 Task: Create new contact,   with mail id: 'AlexaDavis@warnermedia.com', first name: 'Alexa', Last name: 'Davis', Job Title: Risk Analyst, Phone number (801) 555-3456. Change life cycle stage to  'Lead' and lead status to 'New'. Add new company to the associated contact: www.namoewaste.com_x000D_
 and type: Reseller. Logged in from softage.3@softage.net
Action: Mouse moved to (67, 72)
Screenshot: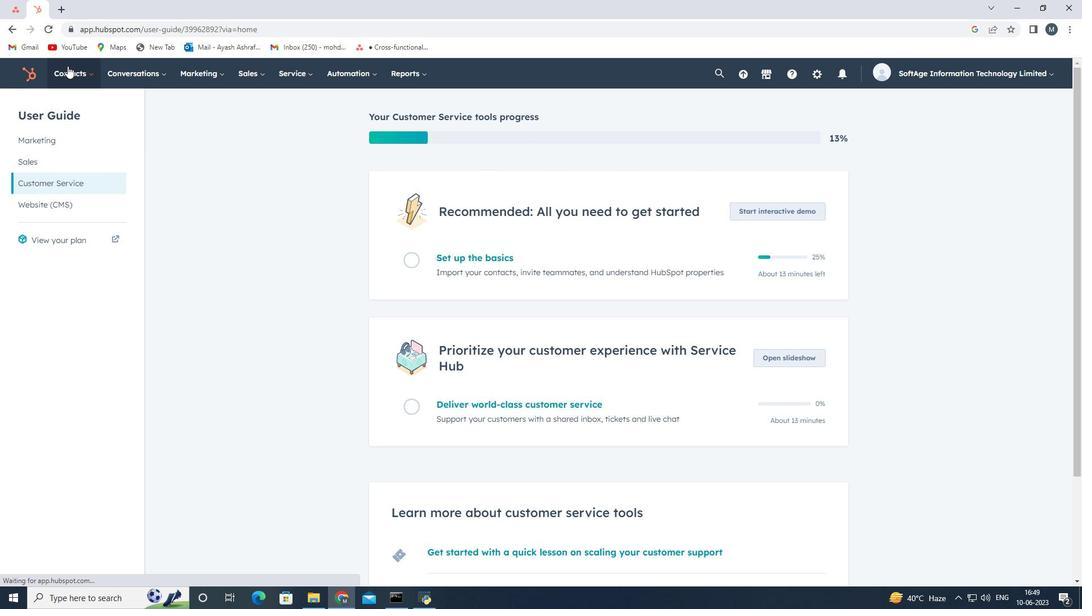
Action: Mouse pressed left at (67, 72)
Screenshot: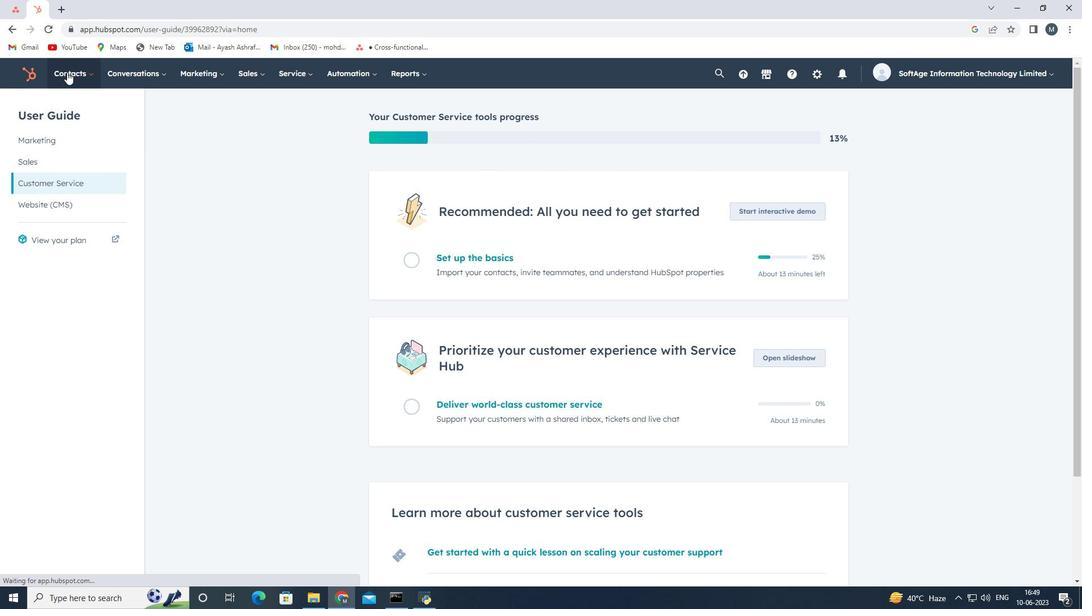
Action: Mouse moved to (87, 108)
Screenshot: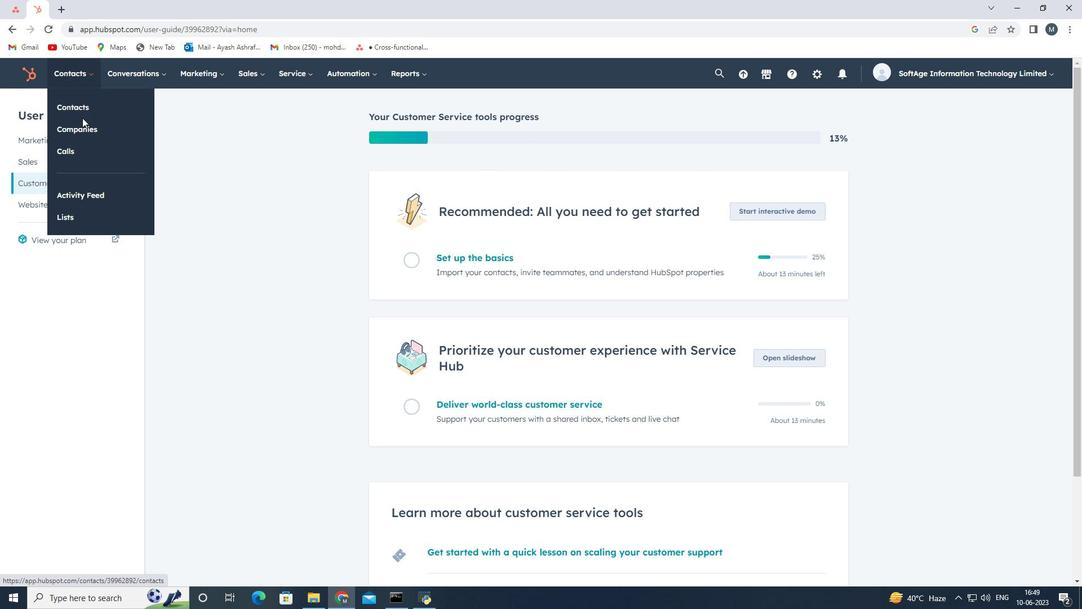 
Action: Mouse pressed left at (87, 108)
Screenshot: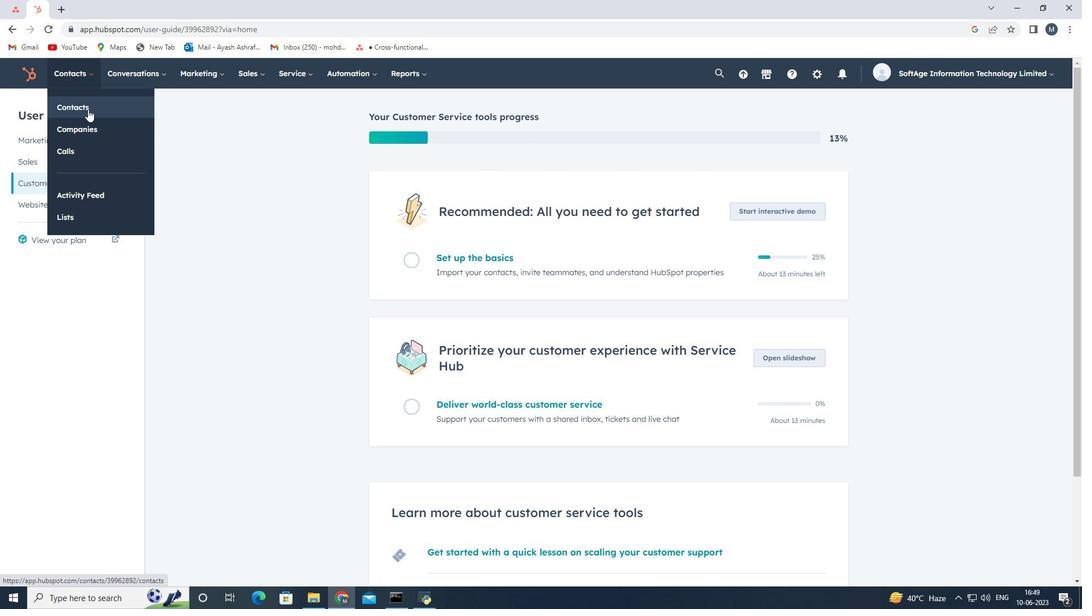 
Action: Mouse moved to (1009, 112)
Screenshot: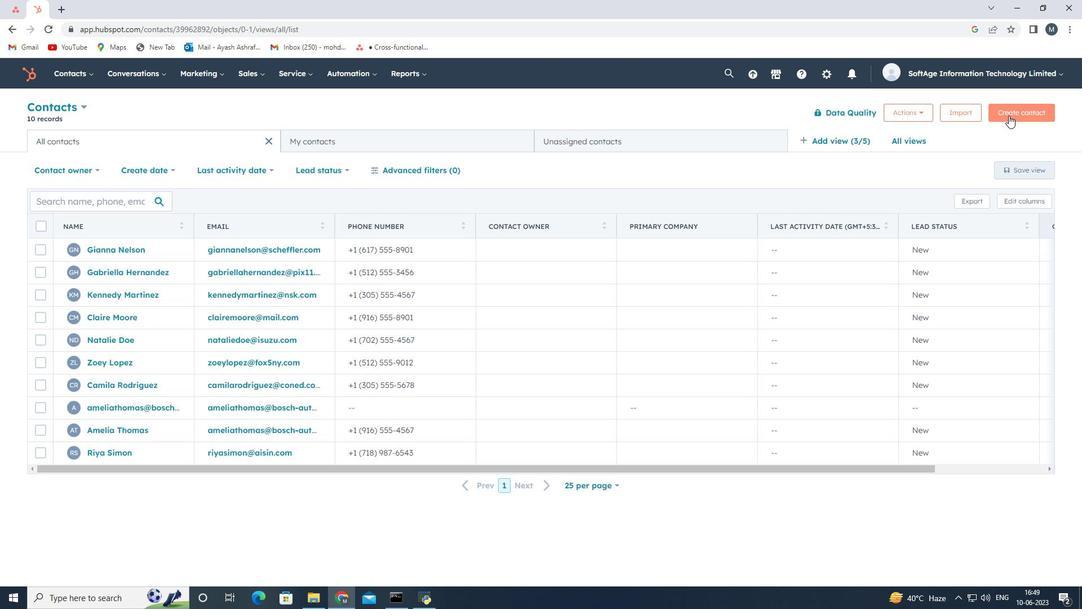 
Action: Mouse pressed left at (1009, 112)
Screenshot: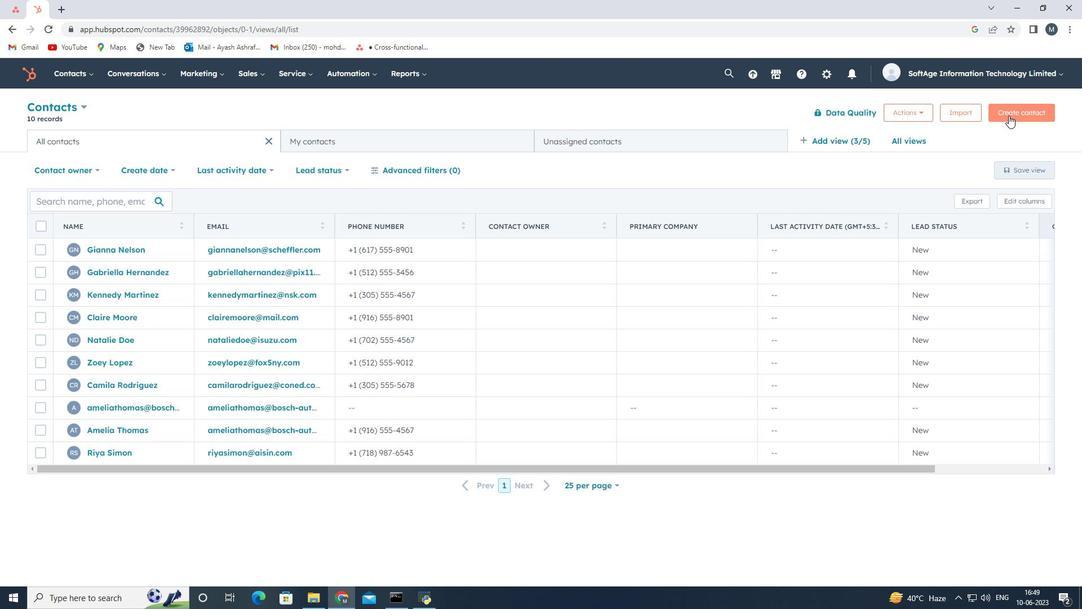 
Action: Mouse moved to (855, 164)
Screenshot: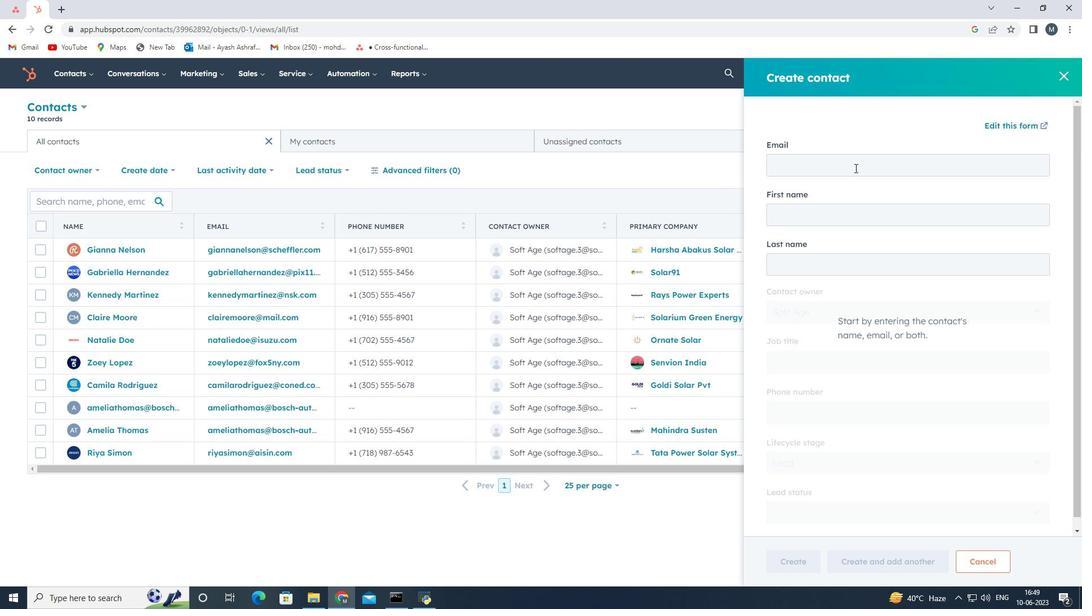 
Action: Mouse pressed left at (855, 164)
Screenshot: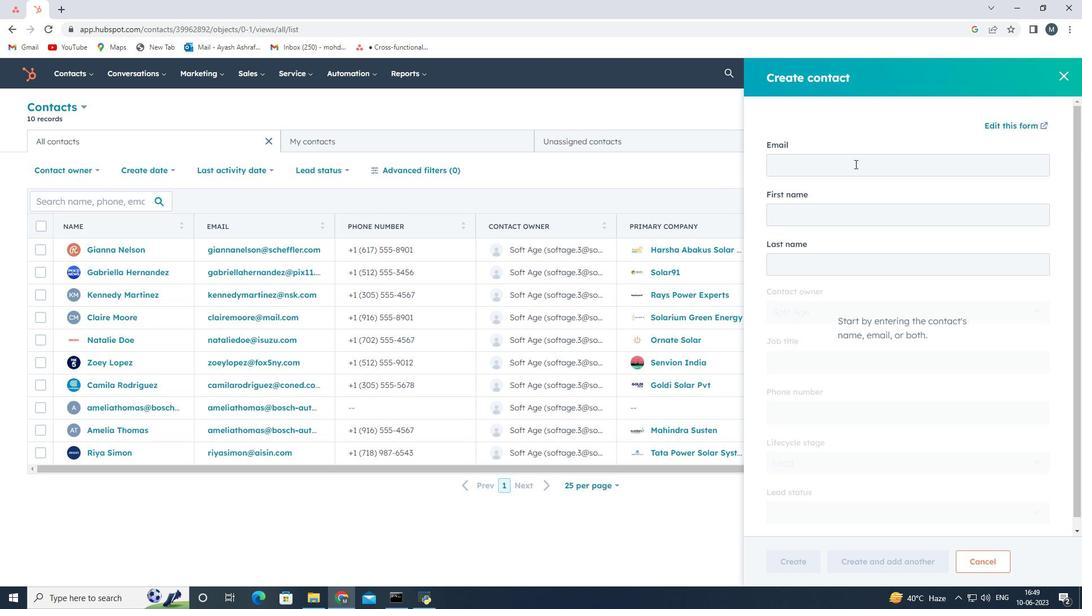 
Action: Mouse moved to (854, 163)
Screenshot: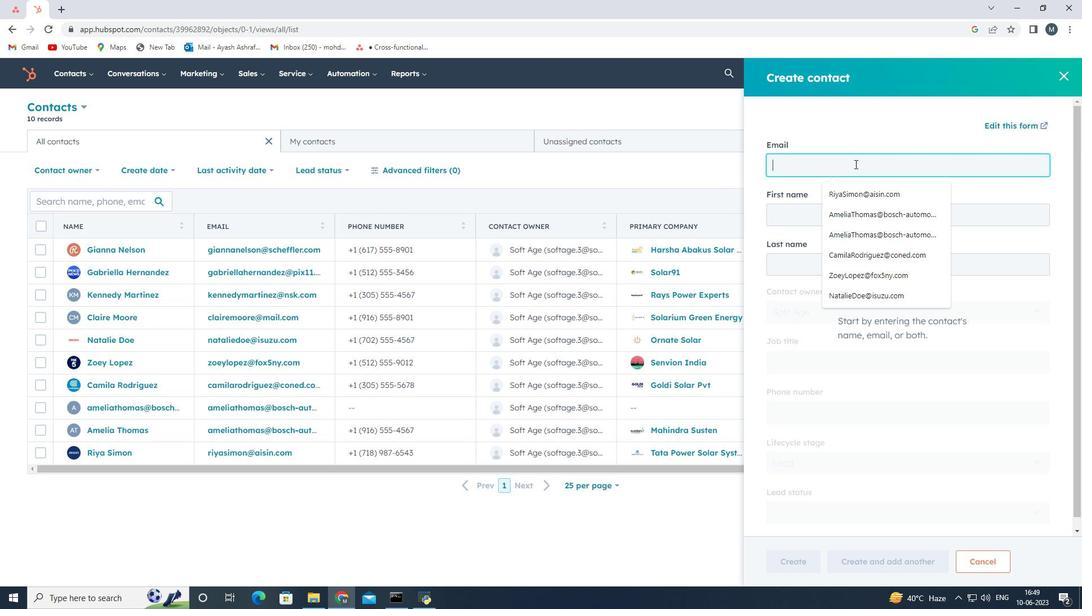 
Action: Key pressed <Key.shift>Alexa<Key.shift><Key.shift><Key.shift><Key.shift><Key.shift><Key.shift><Key.shift><Key.shift><Key.shift><Key.shift>da<Key.backspace><Key.backspace><Key.shift>Davis<Key.shift>@warnermedia.com
Screenshot: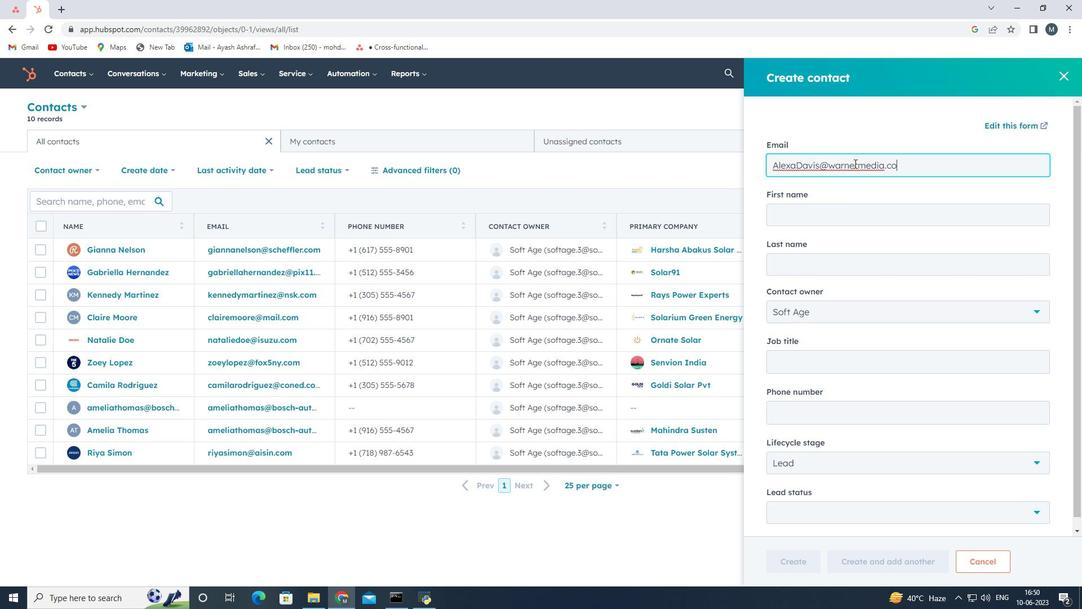 
Action: Mouse moved to (838, 215)
Screenshot: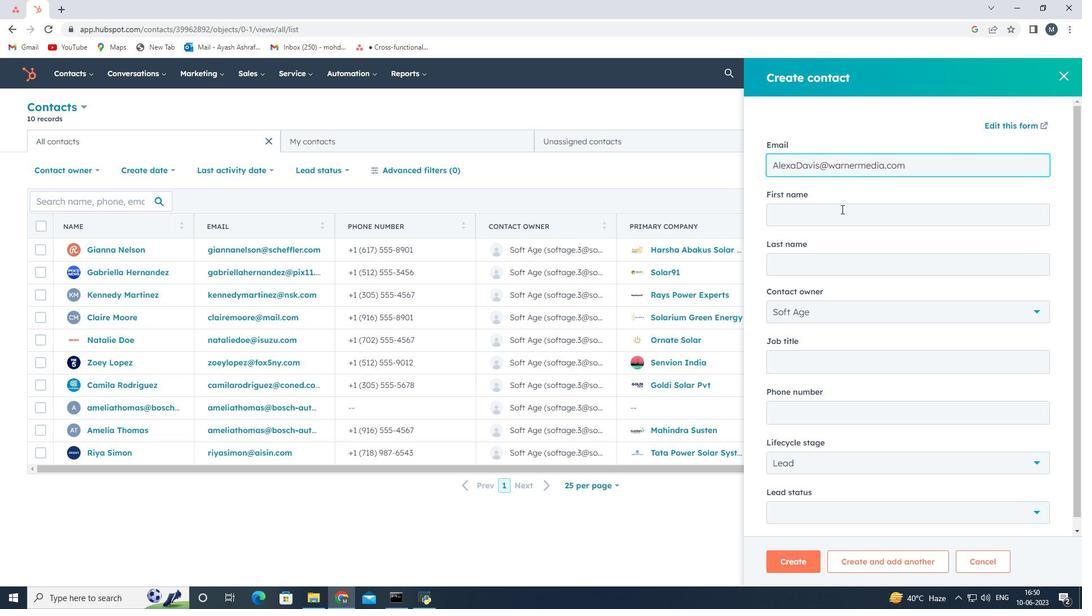 
Action: Mouse pressed left at (838, 215)
Screenshot: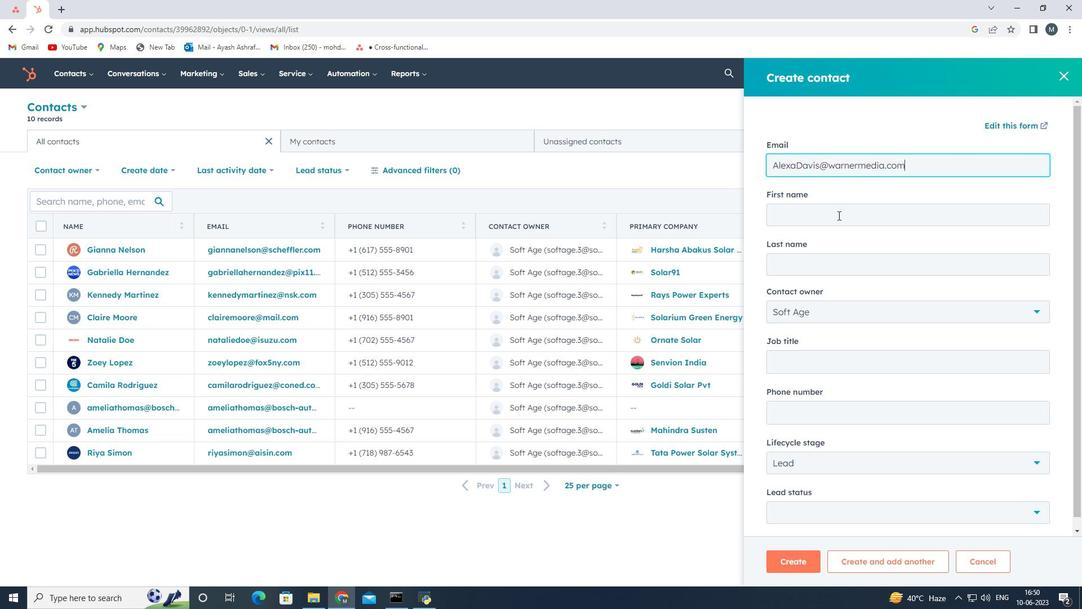 
Action: Key pressed <Key.shift>Alexa<Key.space>
Screenshot: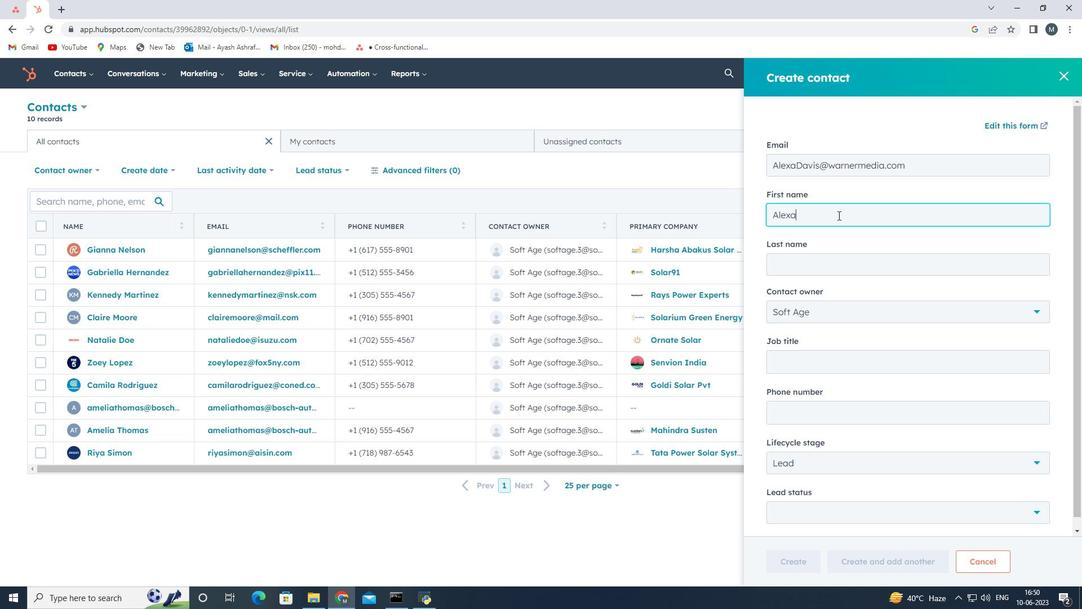 
Action: Mouse moved to (825, 269)
Screenshot: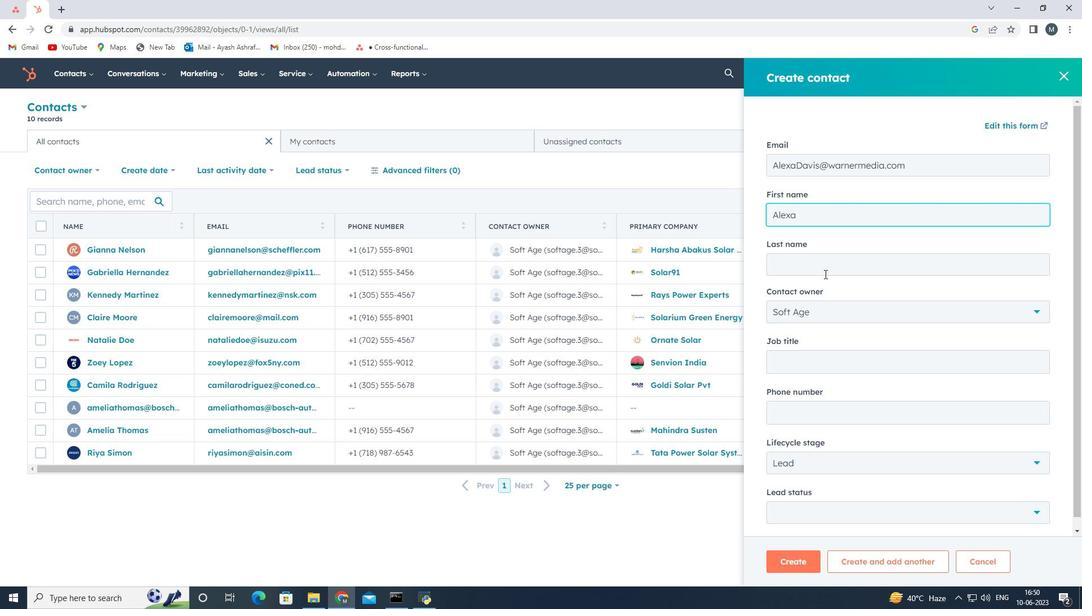 
Action: Mouse pressed left at (825, 269)
Screenshot: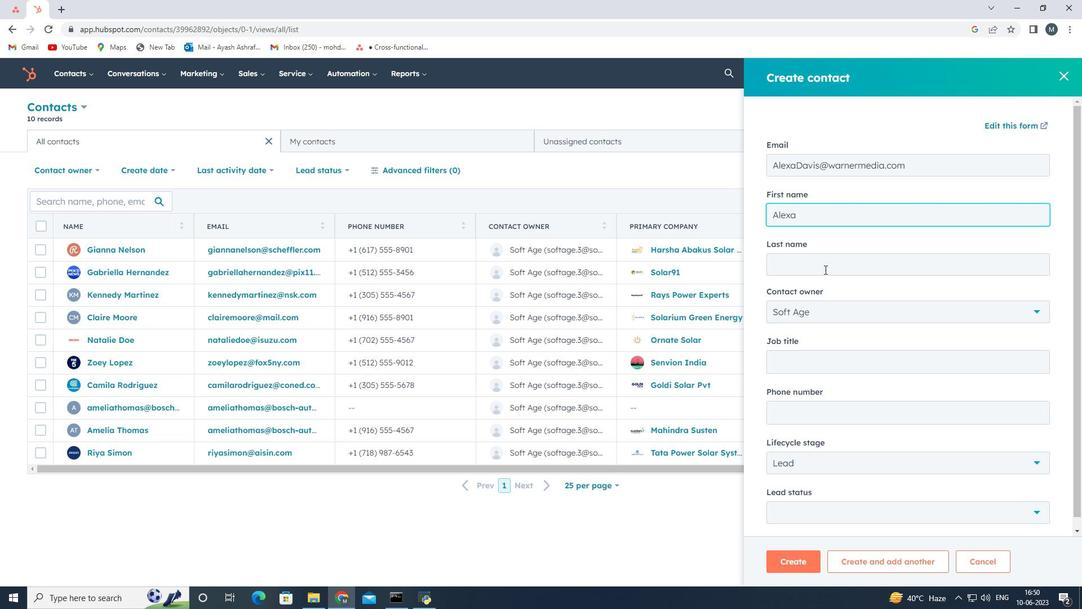 
Action: Mouse moved to (823, 267)
Screenshot: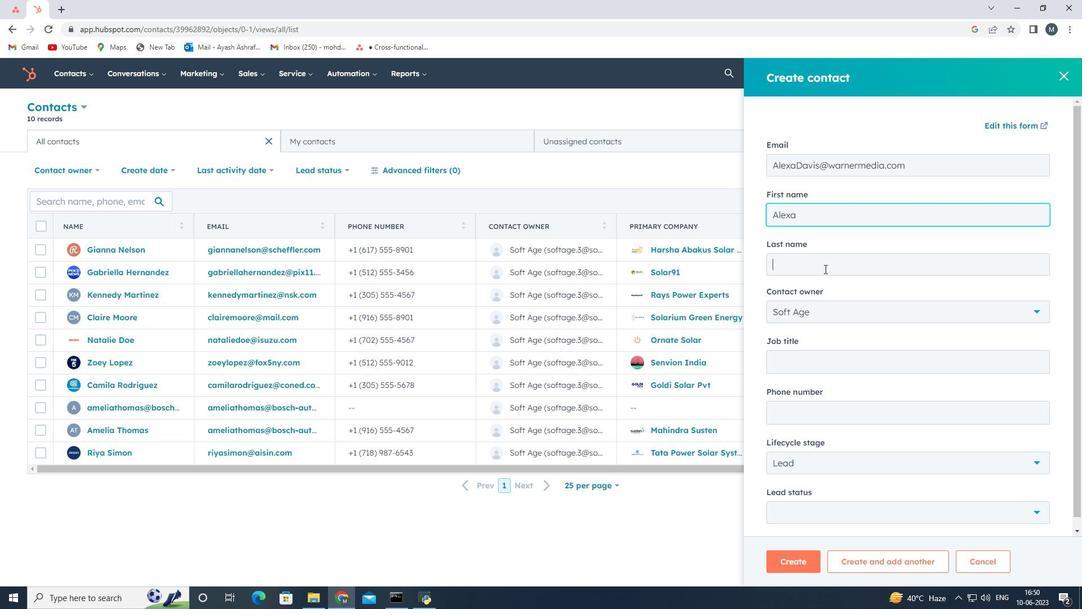 
Action: Key pressed <Key.shift>Davis
Screenshot: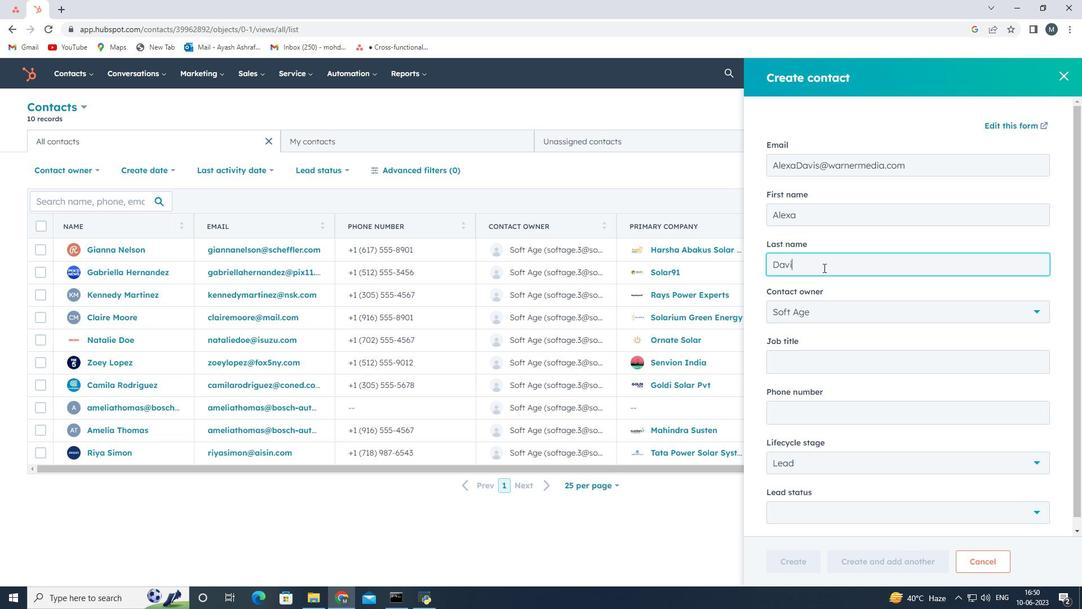 
Action: Mouse moved to (792, 360)
Screenshot: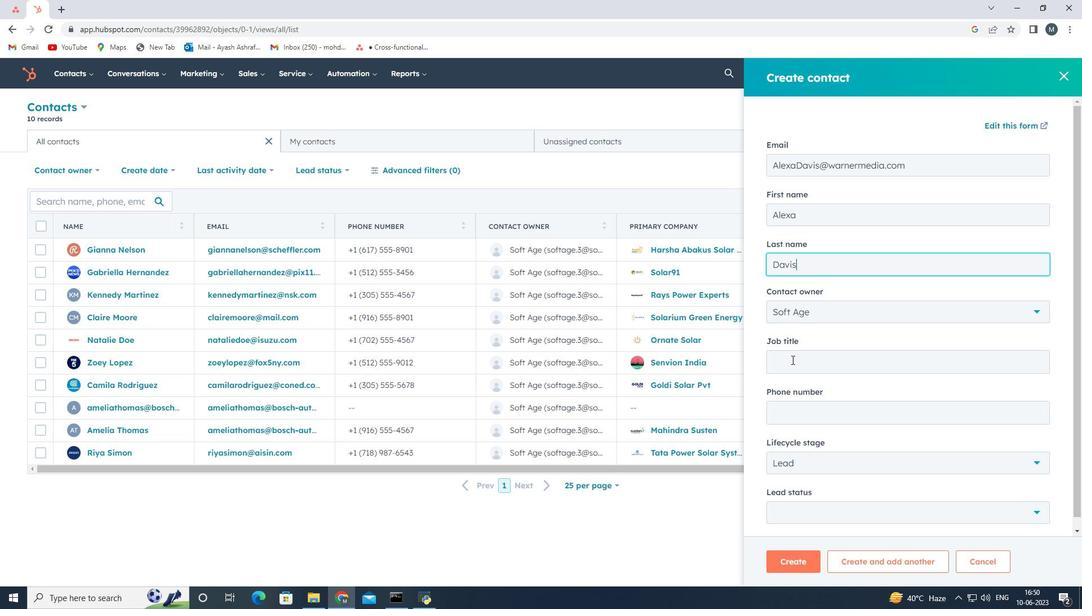 
Action: Mouse pressed left at (792, 360)
Screenshot: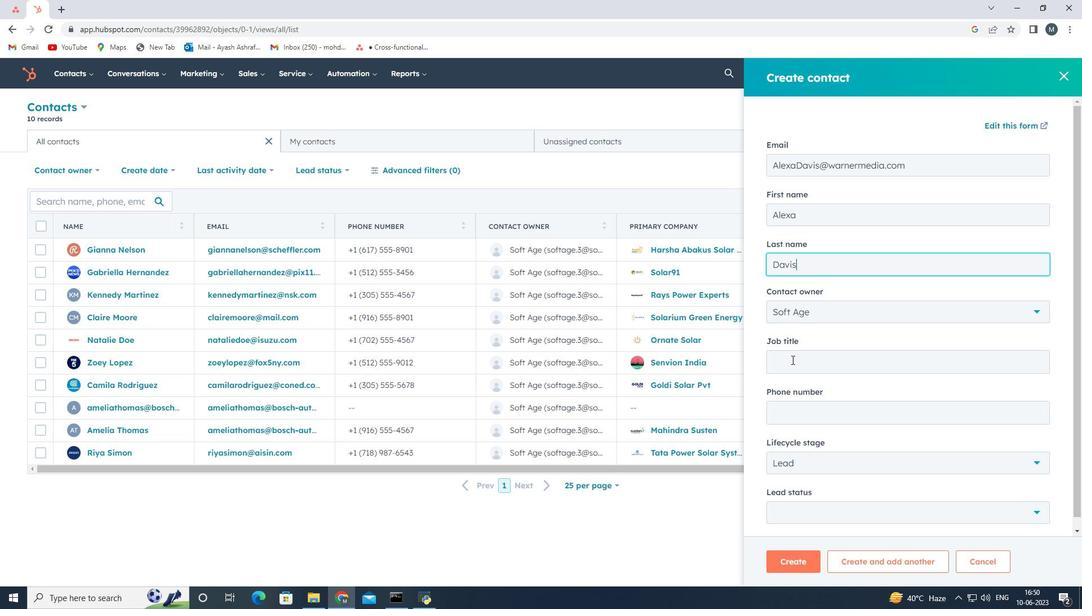 
Action: Key pressed <Key.shift>Risk<Key.space><Key.shift>Analyst
Screenshot: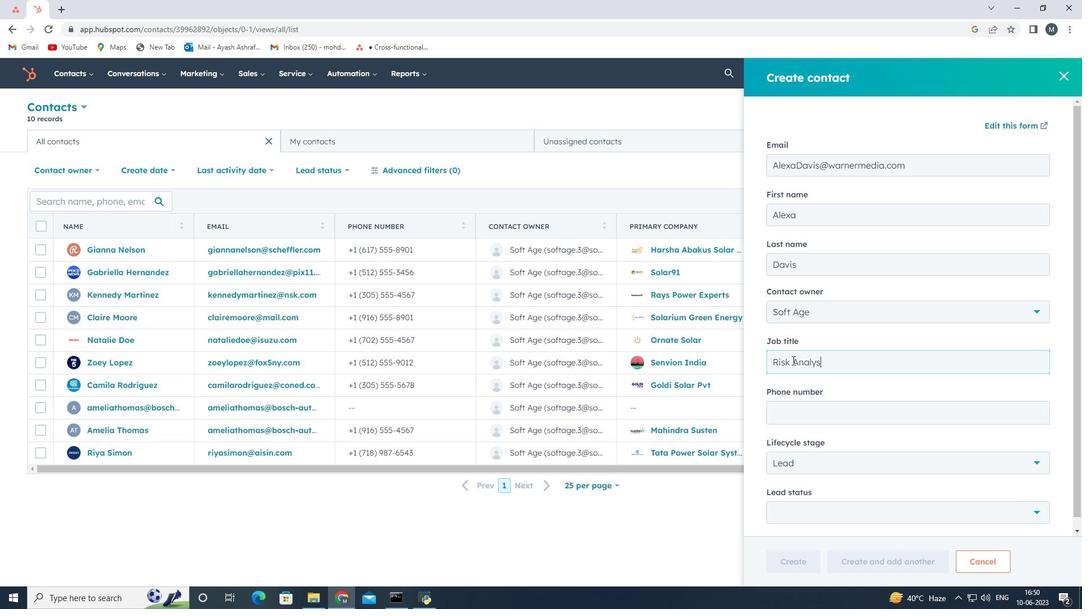 
Action: Mouse moved to (801, 407)
Screenshot: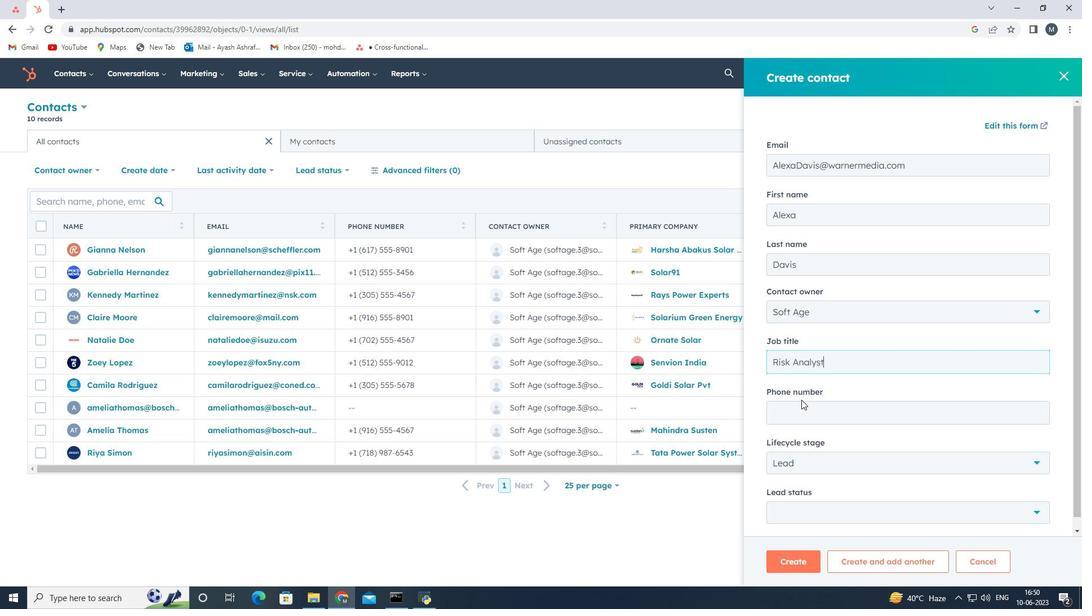 
Action: Mouse pressed left at (801, 407)
Screenshot: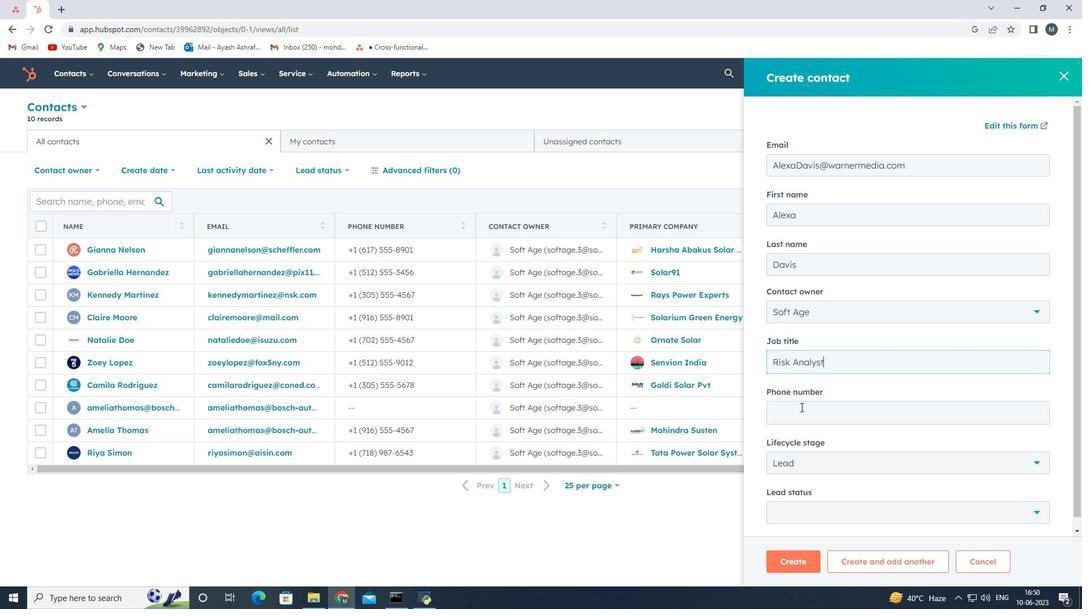 
Action: Mouse moved to (793, 398)
Screenshot: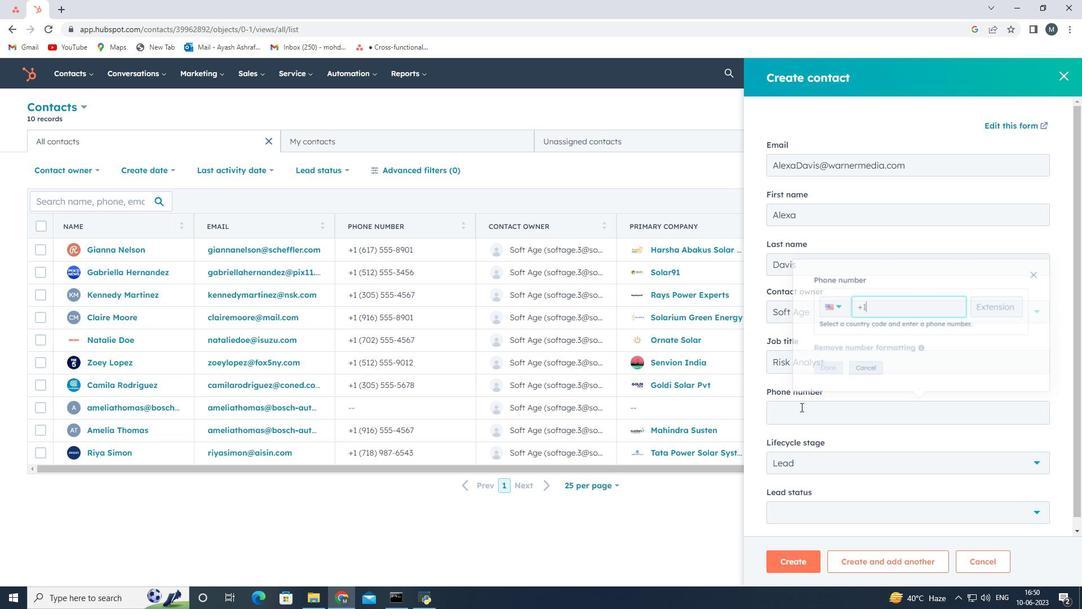 
Action: Key pressed 8015553456
Screenshot: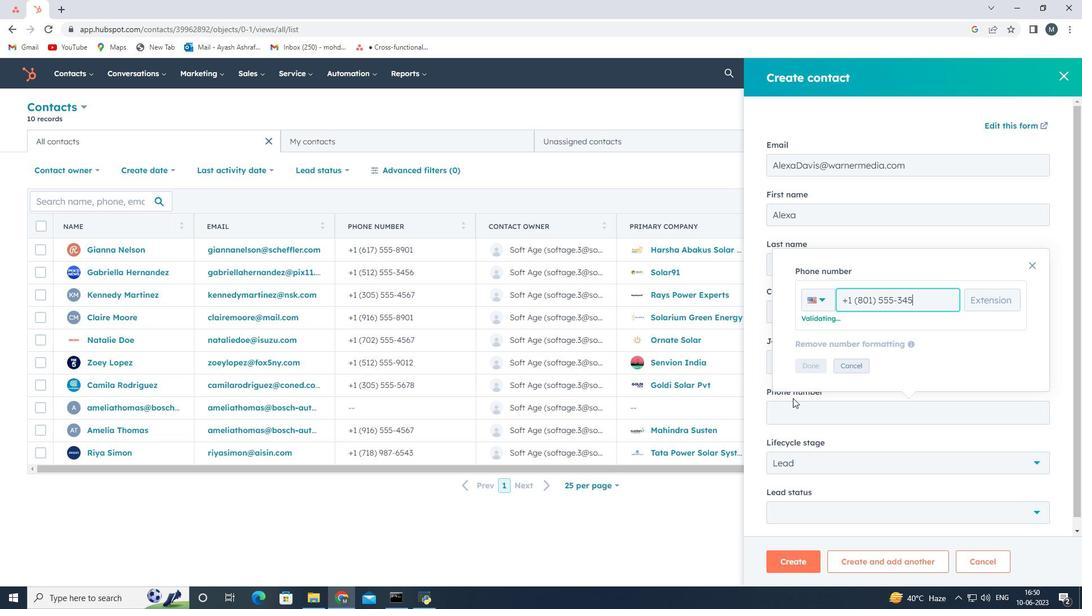
Action: Mouse moved to (810, 364)
Screenshot: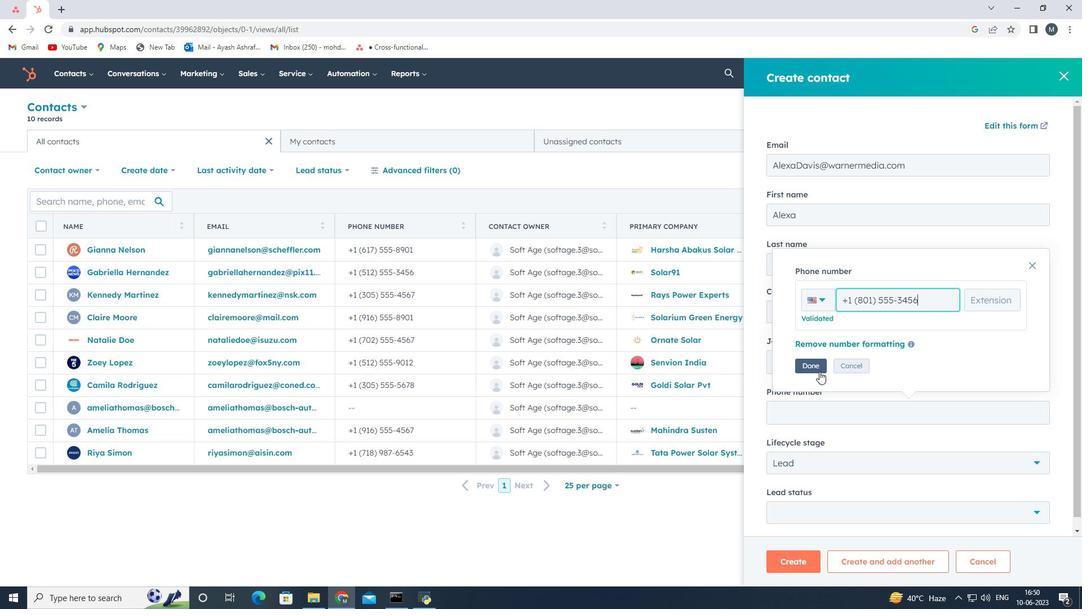 
Action: Mouse pressed left at (810, 364)
Screenshot: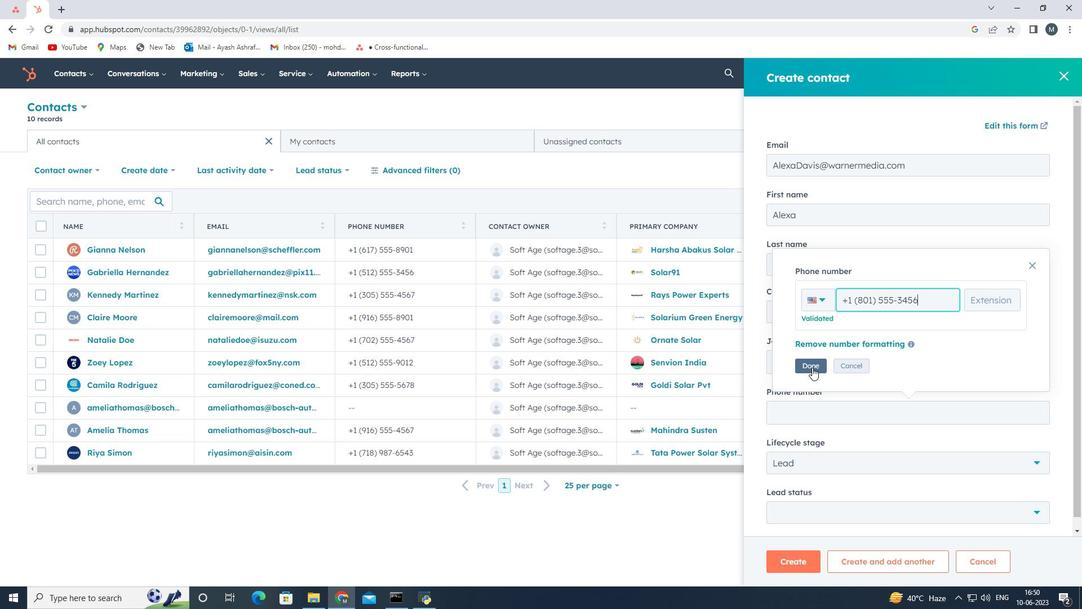 
Action: Mouse moved to (809, 461)
Screenshot: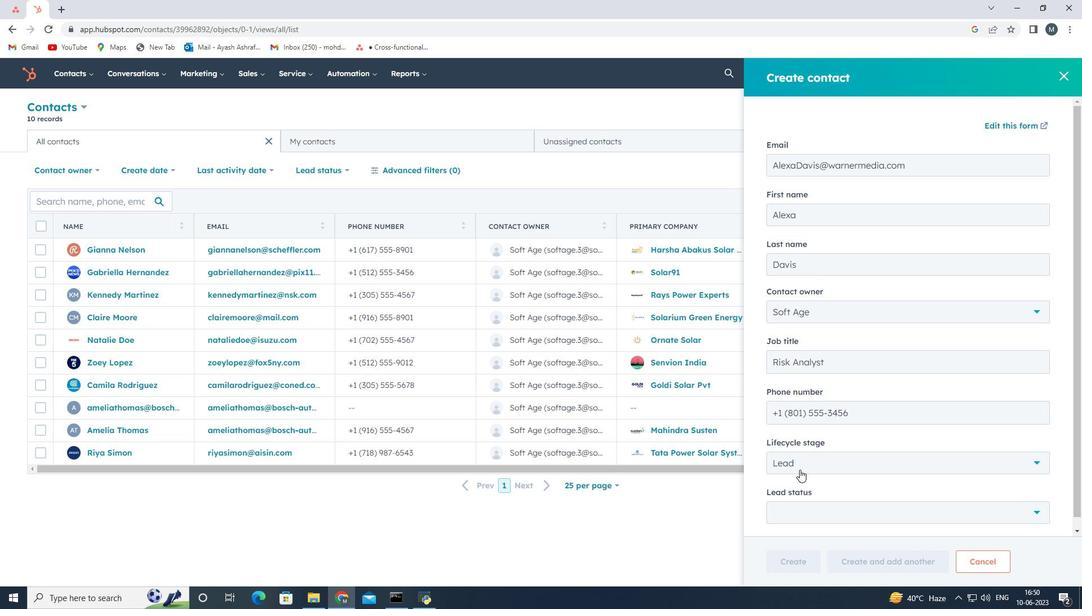 
Action: Mouse scrolled (809, 460) with delta (0, 0)
Screenshot: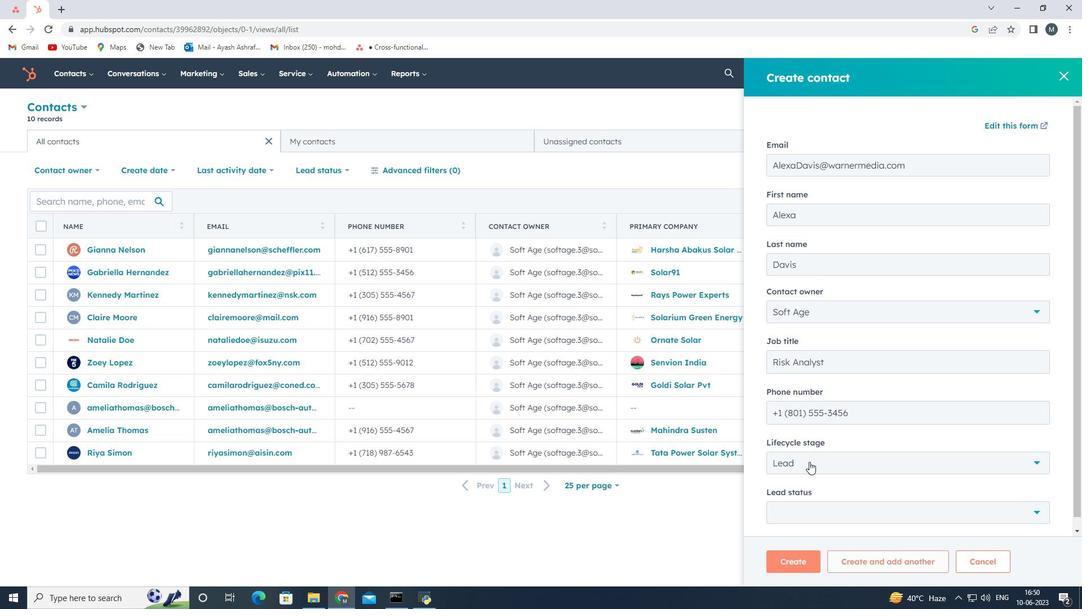 
Action: Mouse scrolled (809, 460) with delta (0, 0)
Screenshot: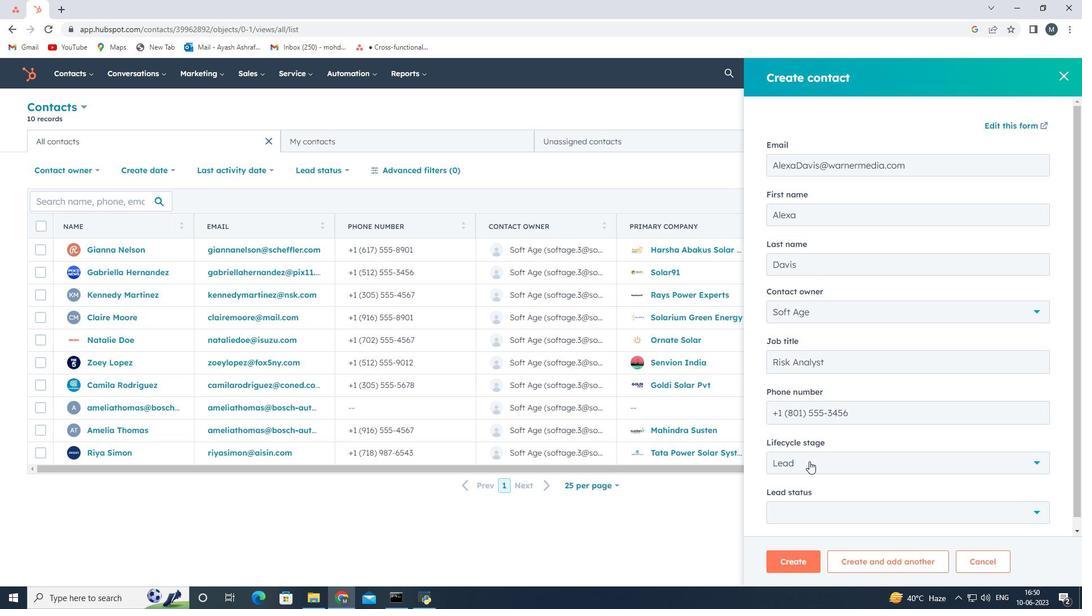 
Action: Mouse moved to (824, 448)
Screenshot: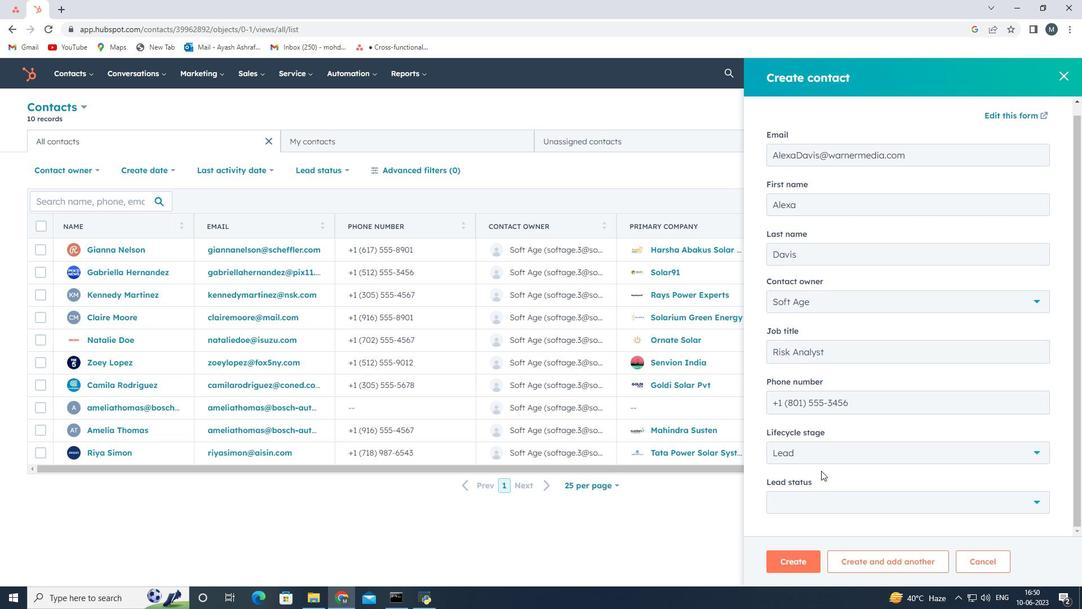
Action: Mouse pressed left at (824, 448)
Screenshot: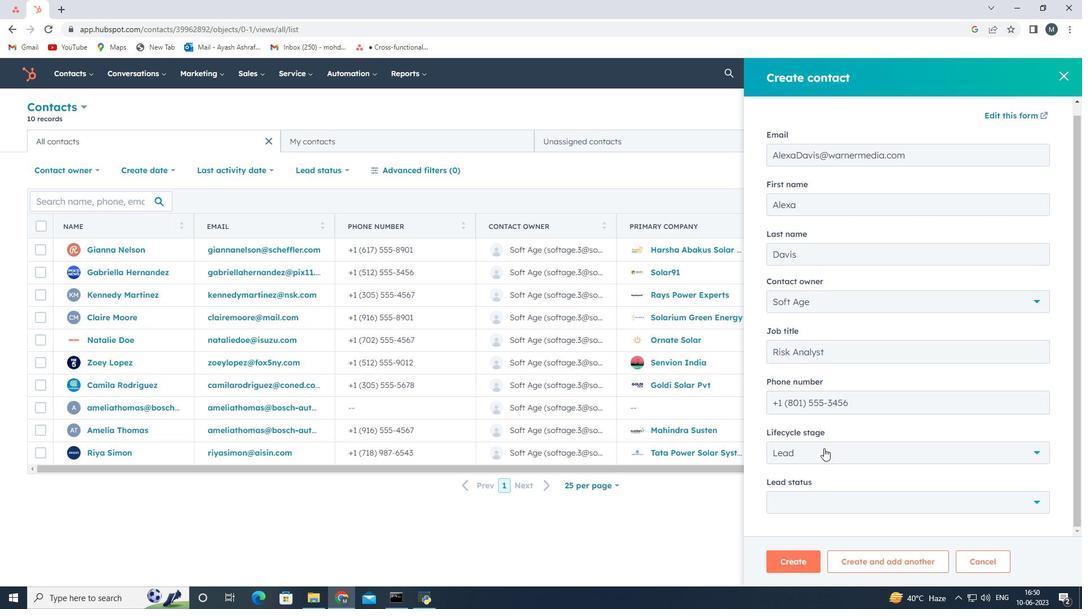 
Action: Mouse moved to (804, 351)
Screenshot: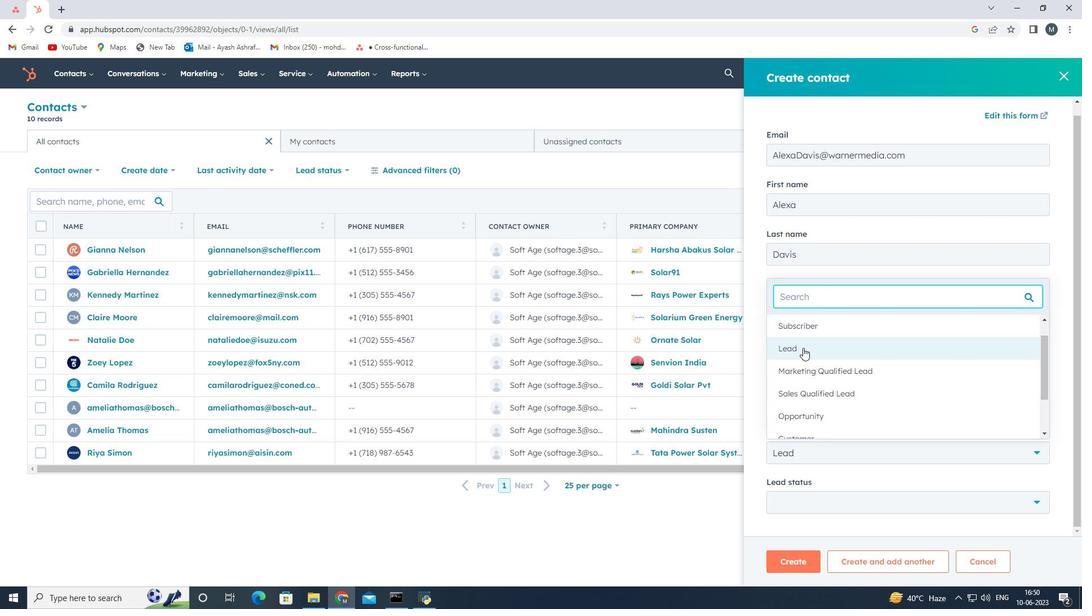
Action: Mouse pressed left at (804, 351)
Screenshot: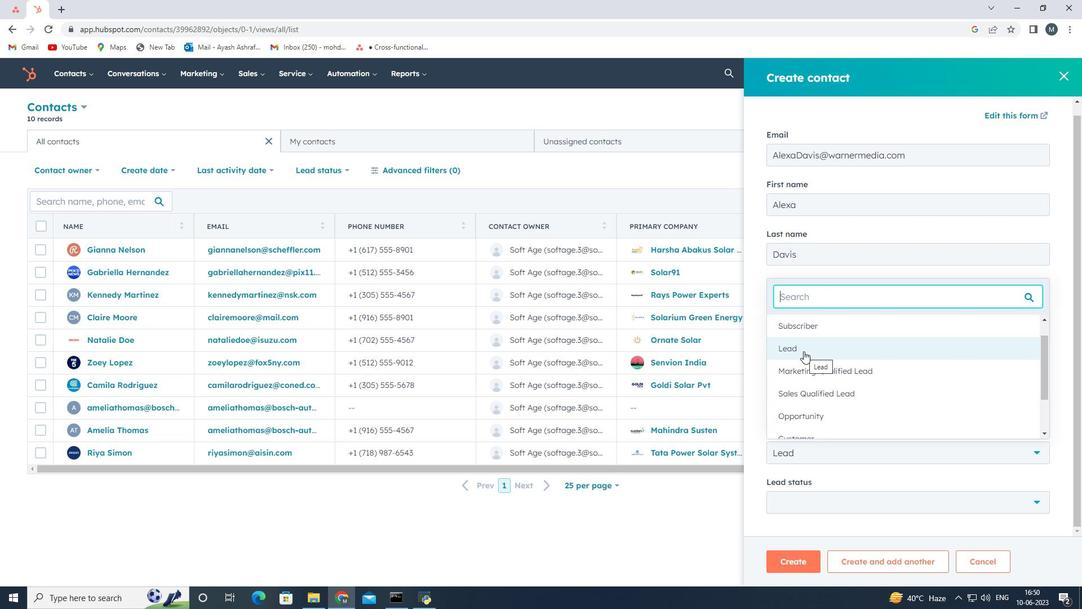 
Action: Mouse moved to (813, 496)
Screenshot: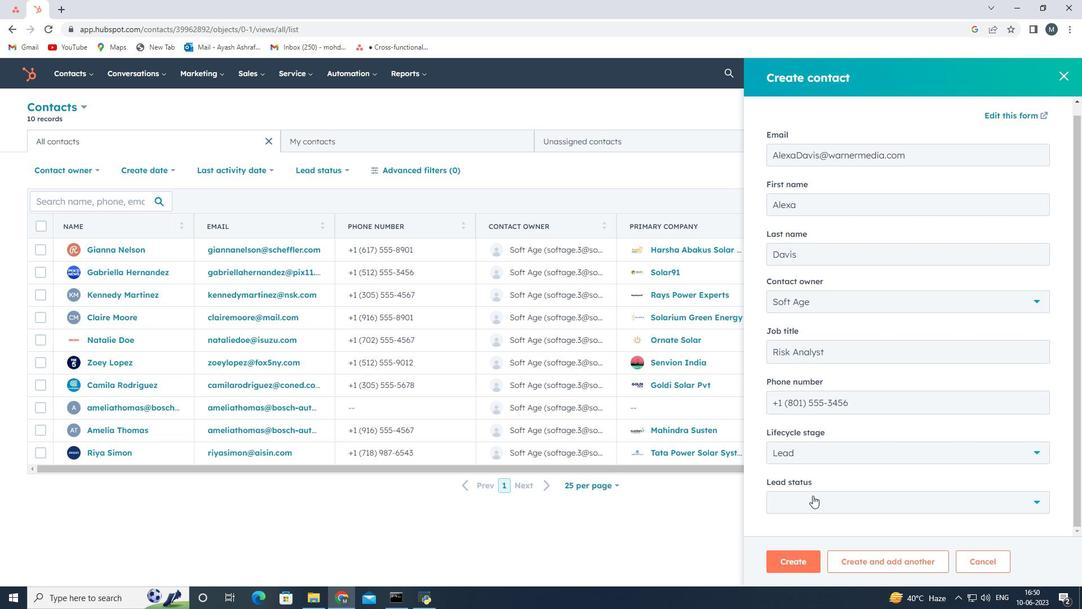 
Action: Mouse pressed left at (813, 496)
Screenshot: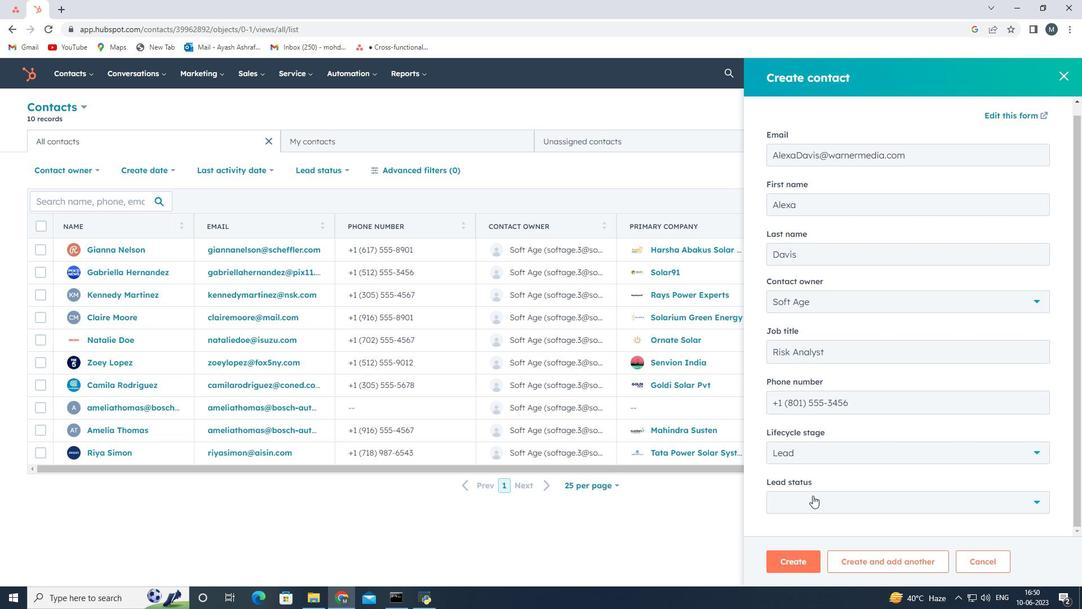
Action: Mouse moved to (822, 399)
Screenshot: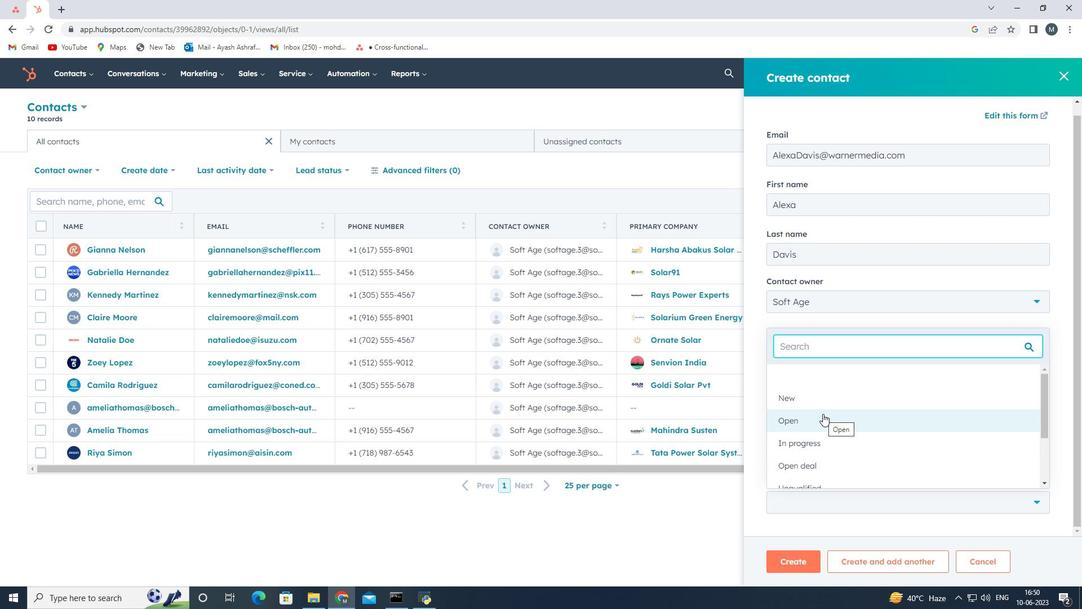 
Action: Mouse pressed left at (822, 399)
Screenshot: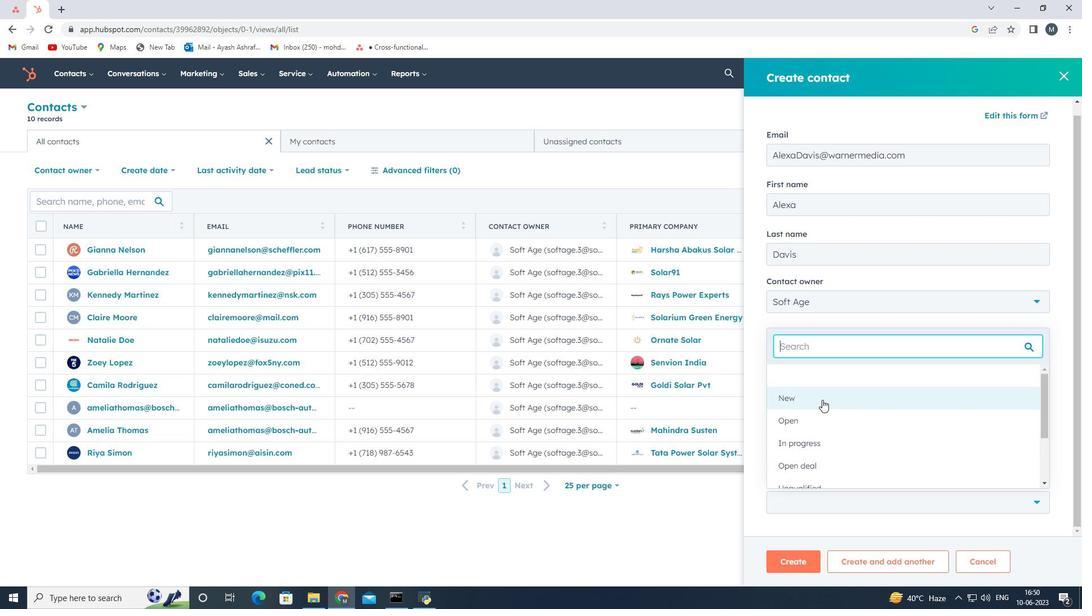 
Action: Mouse moved to (794, 563)
Screenshot: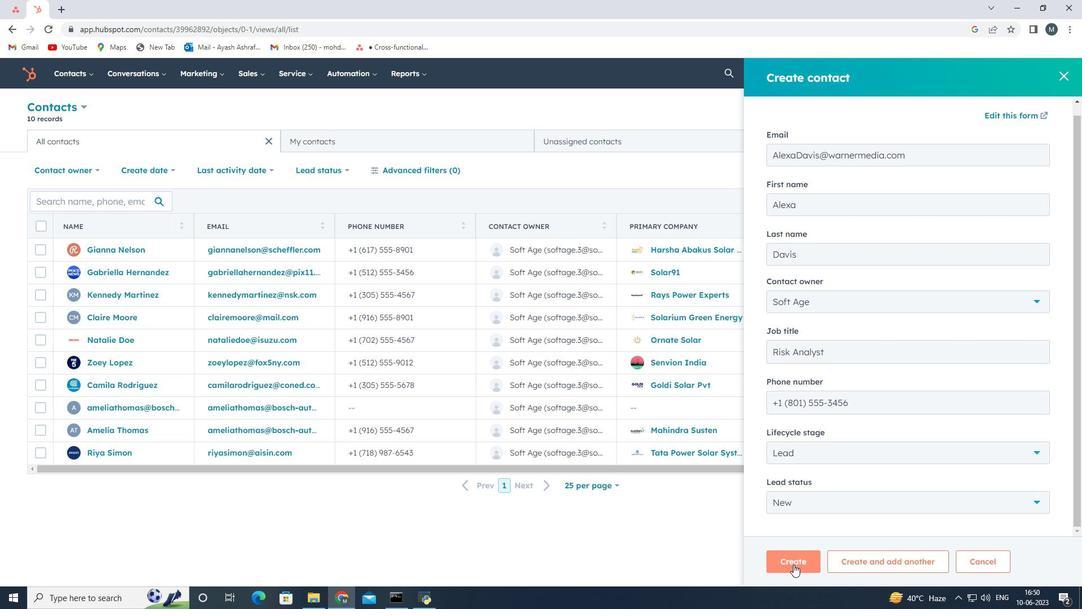 
Action: Mouse pressed left at (794, 563)
Screenshot: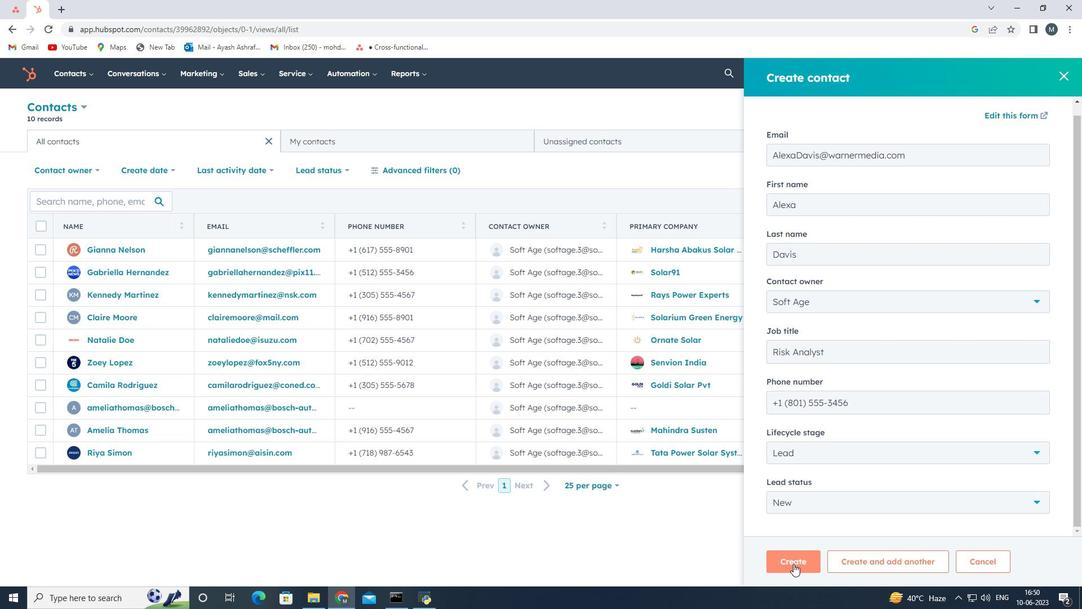 
Action: Mouse moved to (760, 384)
Screenshot: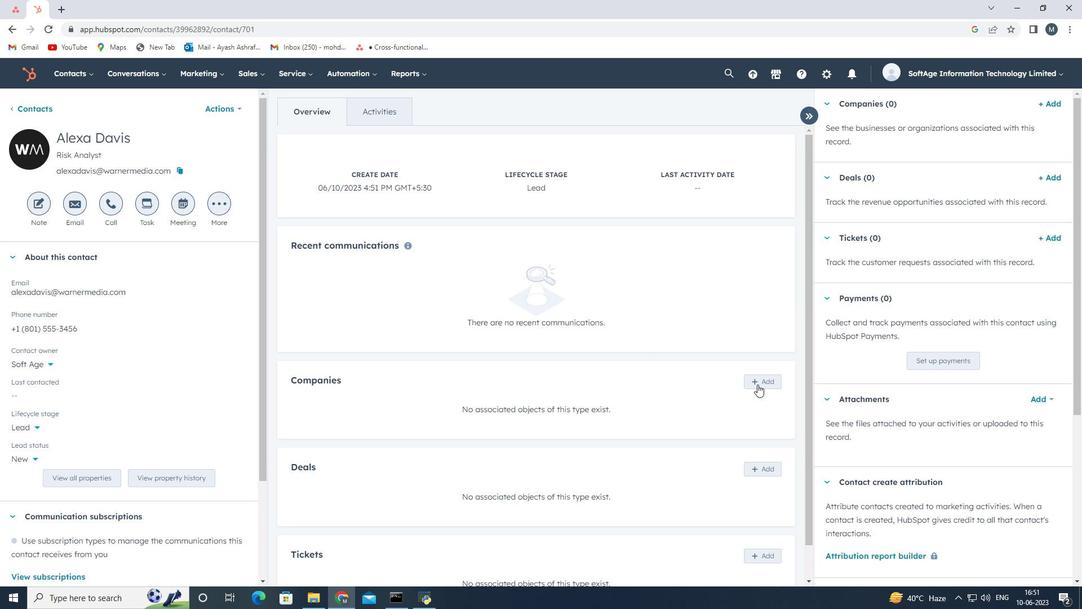 
Action: Mouse pressed left at (760, 384)
Screenshot: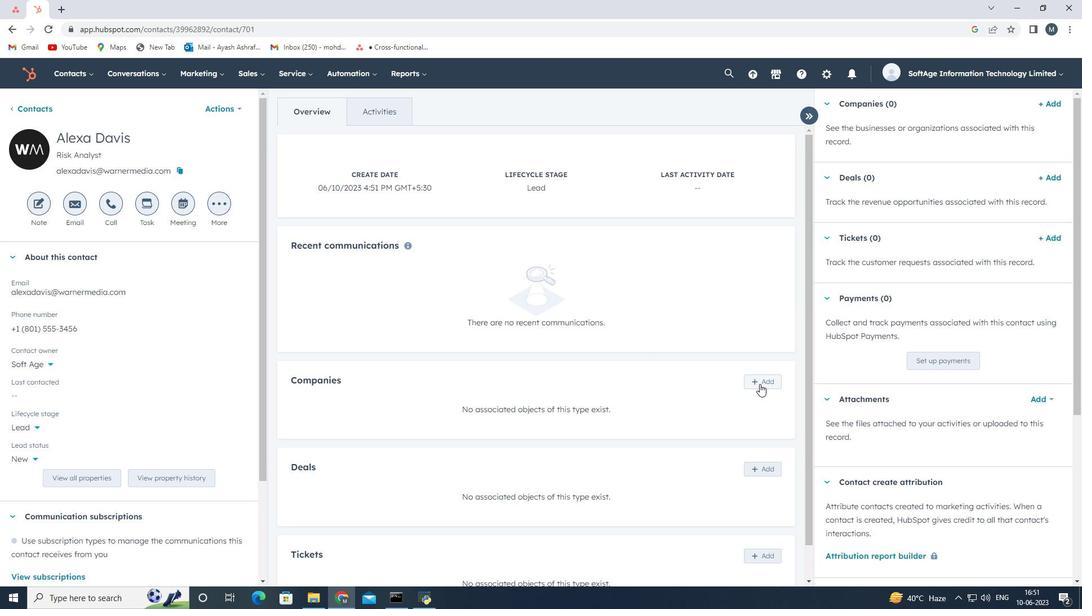 
Action: Mouse moved to (825, 134)
Screenshot: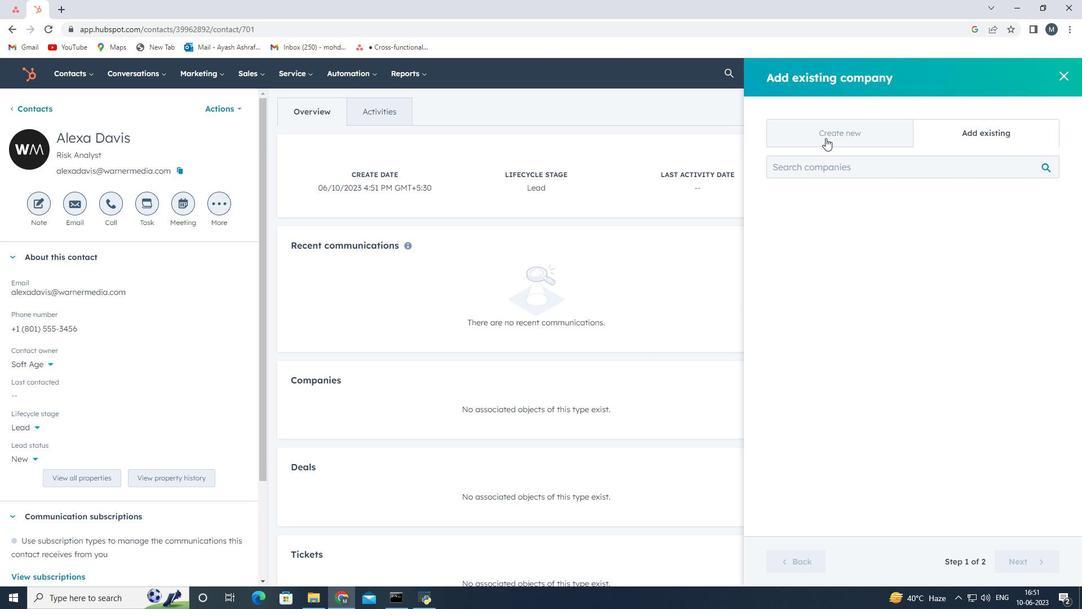 
Action: Mouse pressed left at (825, 134)
Screenshot: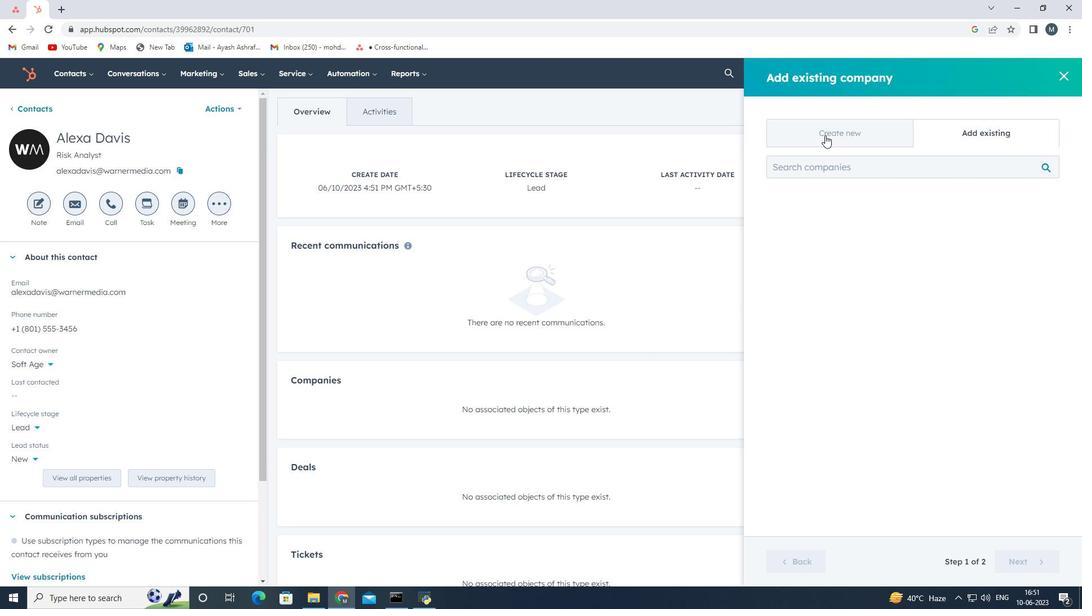 
Action: Mouse moved to (806, 207)
Screenshot: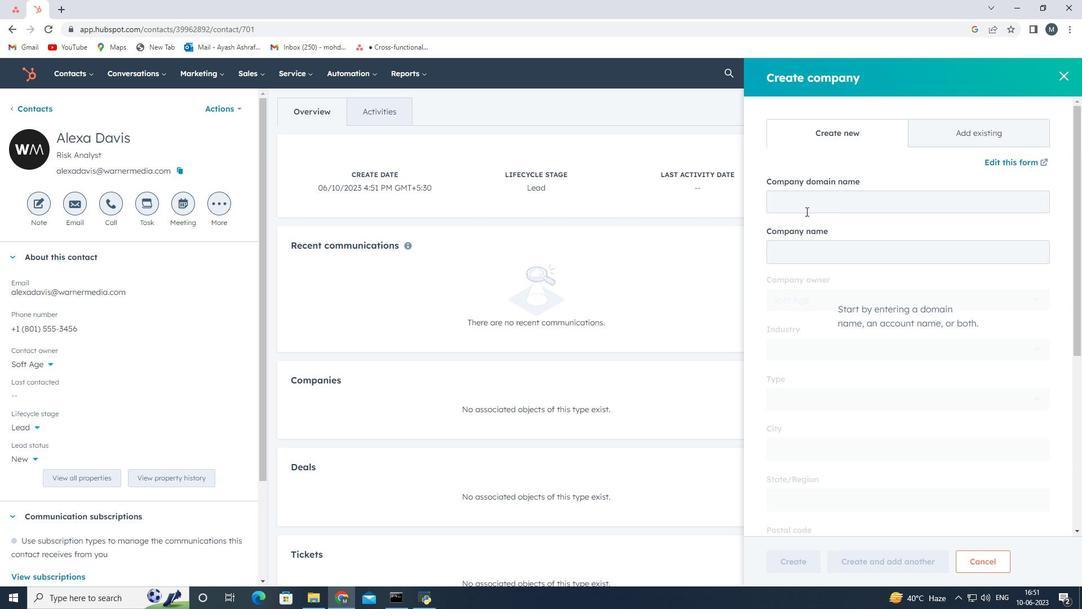 
Action: Mouse pressed left at (806, 207)
Screenshot: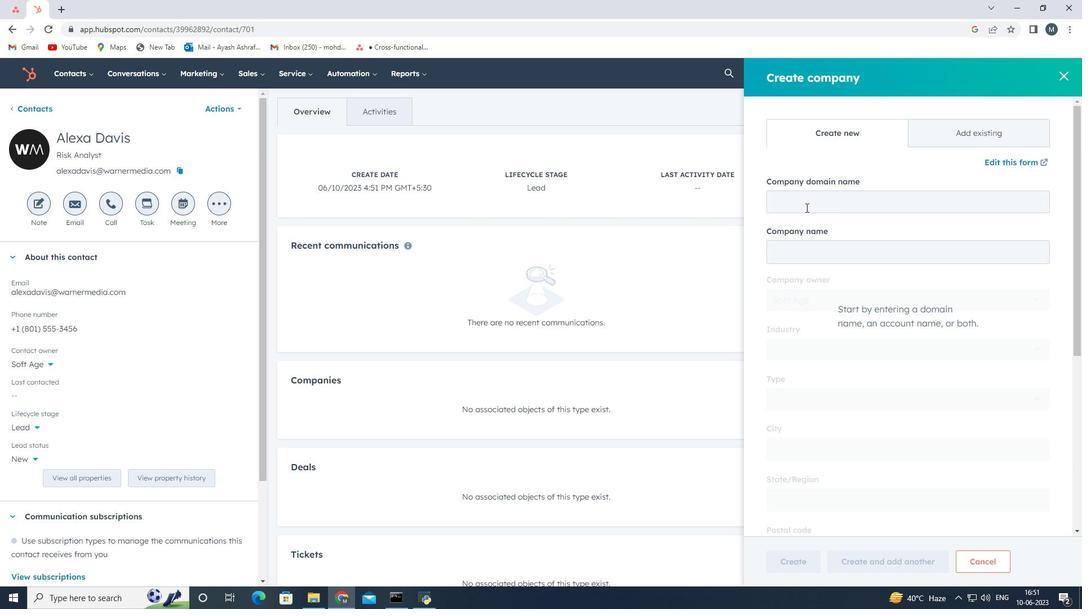 
Action: Mouse moved to (806, 207)
Screenshot: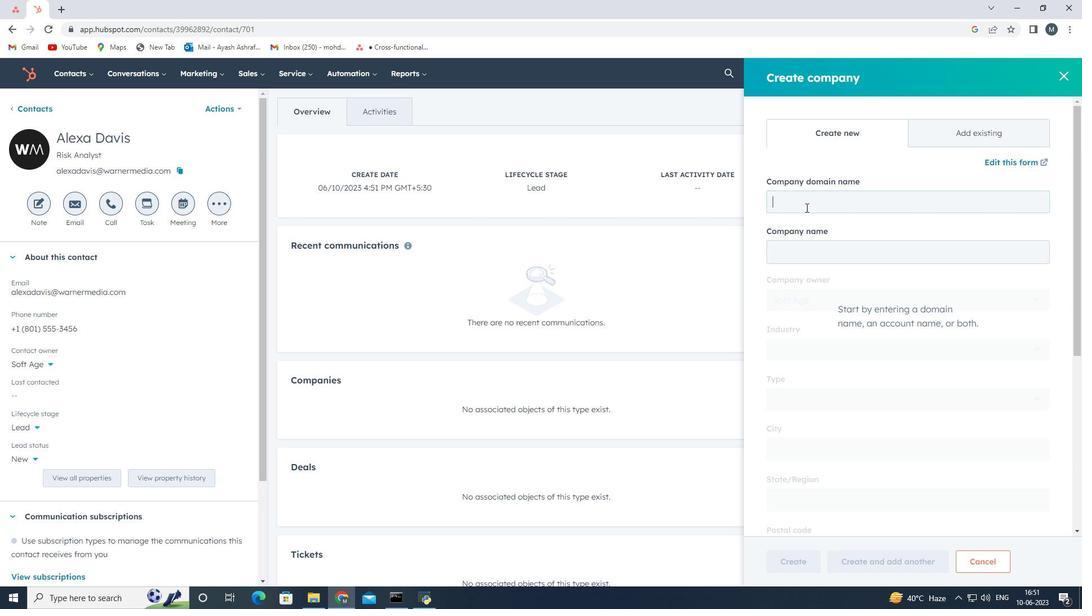 
Action: Key pressed www.namoewaste.com
Screenshot: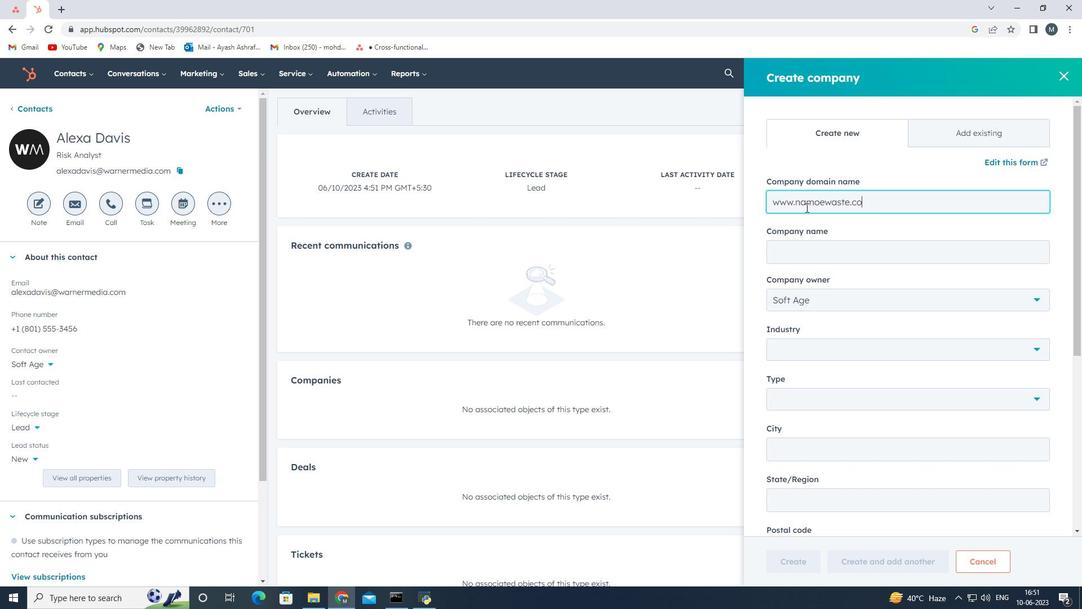 
Action: Mouse moved to (825, 364)
Screenshot: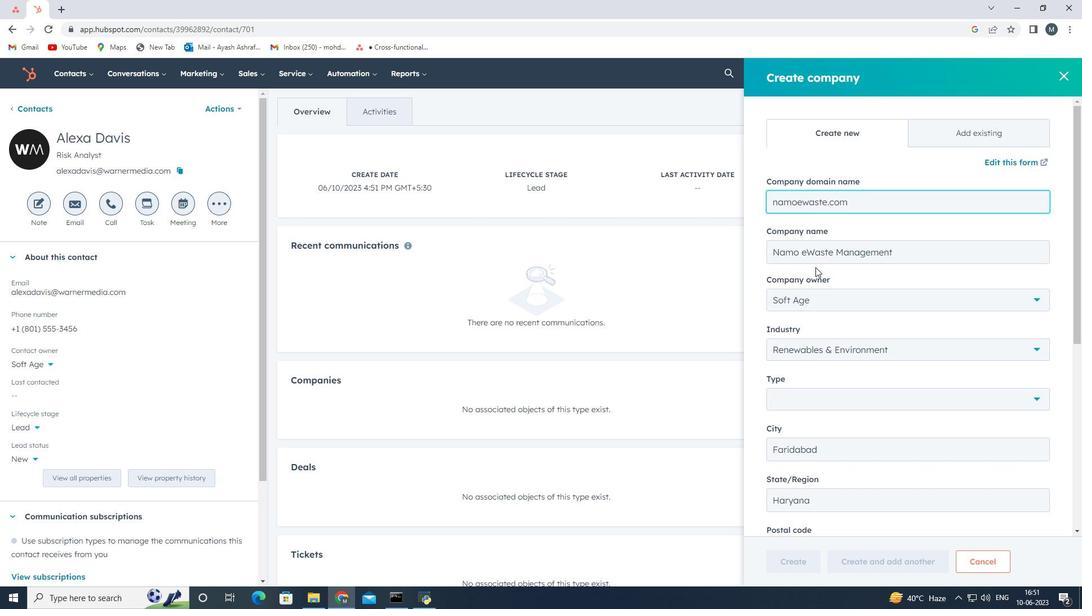 
Action: Mouse scrolled (825, 363) with delta (0, 0)
Screenshot: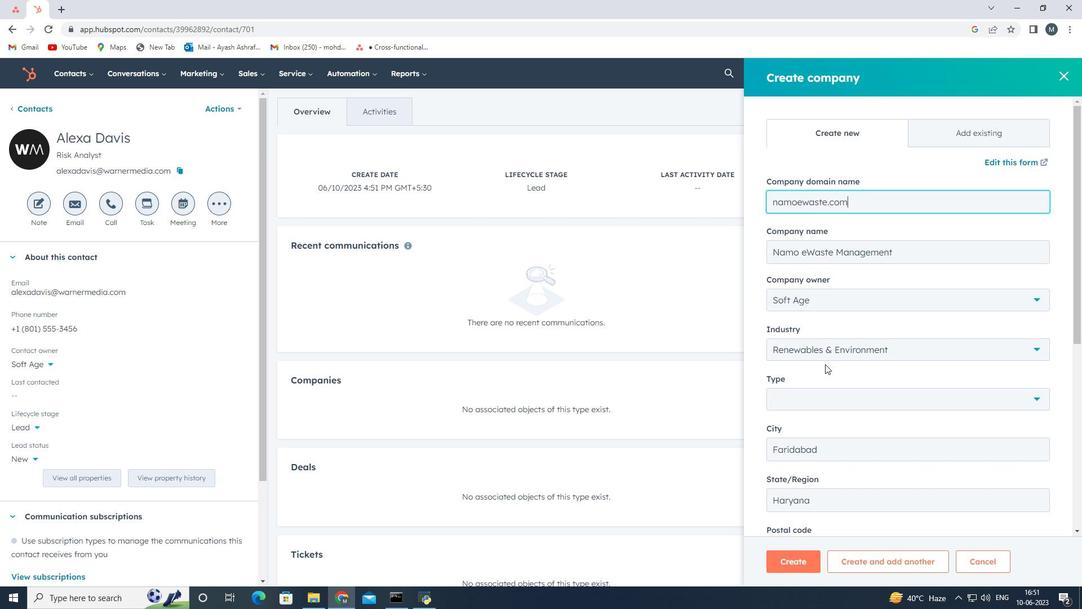 
Action: Mouse moved to (813, 347)
Screenshot: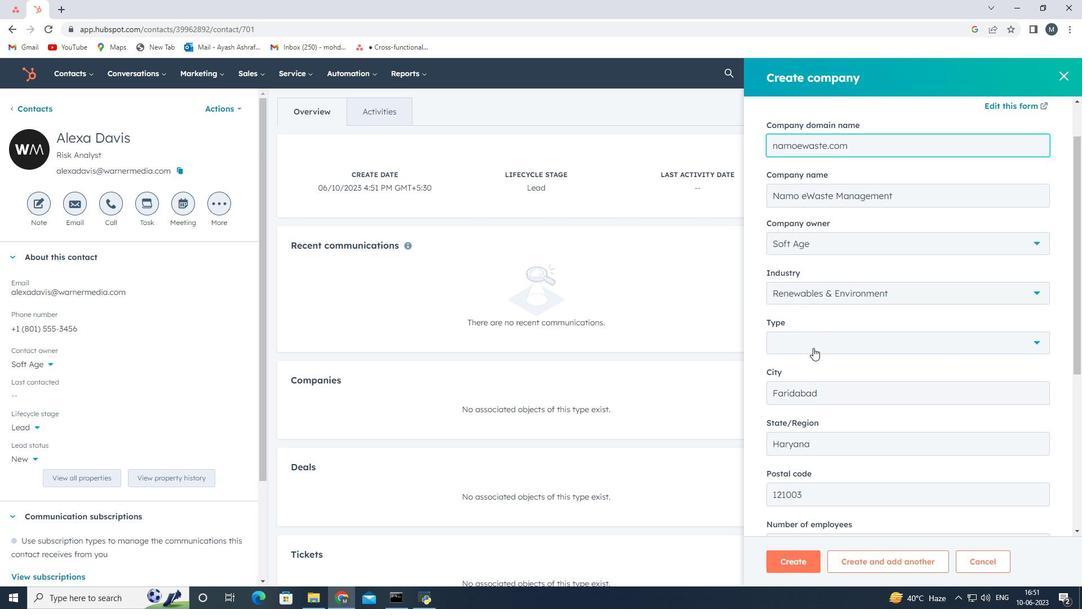 
Action: Mouse pressed left at (813, 347)
Screenshot: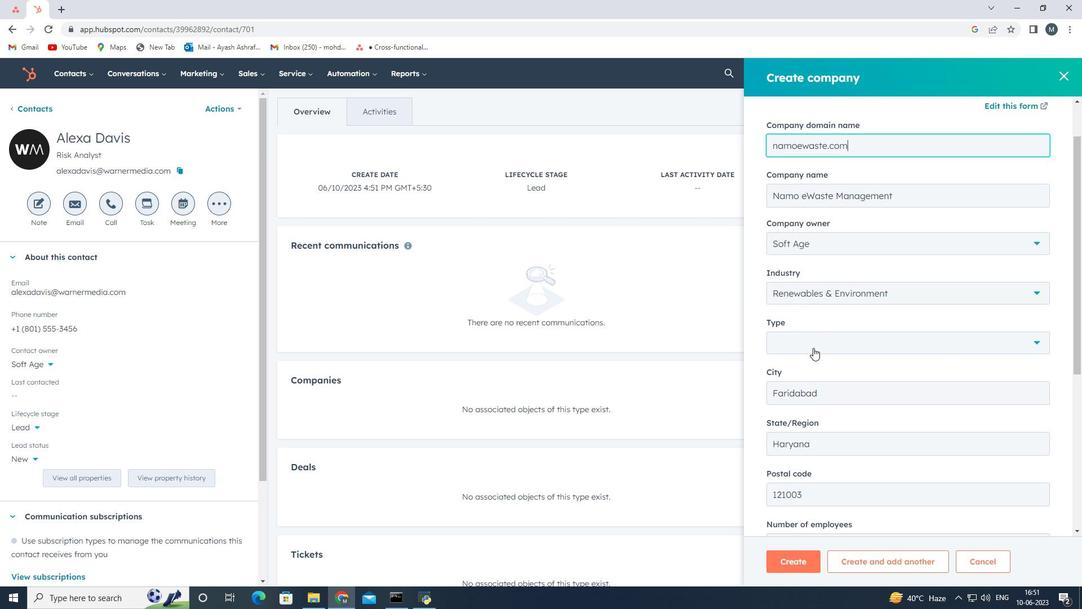 
Action: Mouse moved to (796, 441)
Screenshot: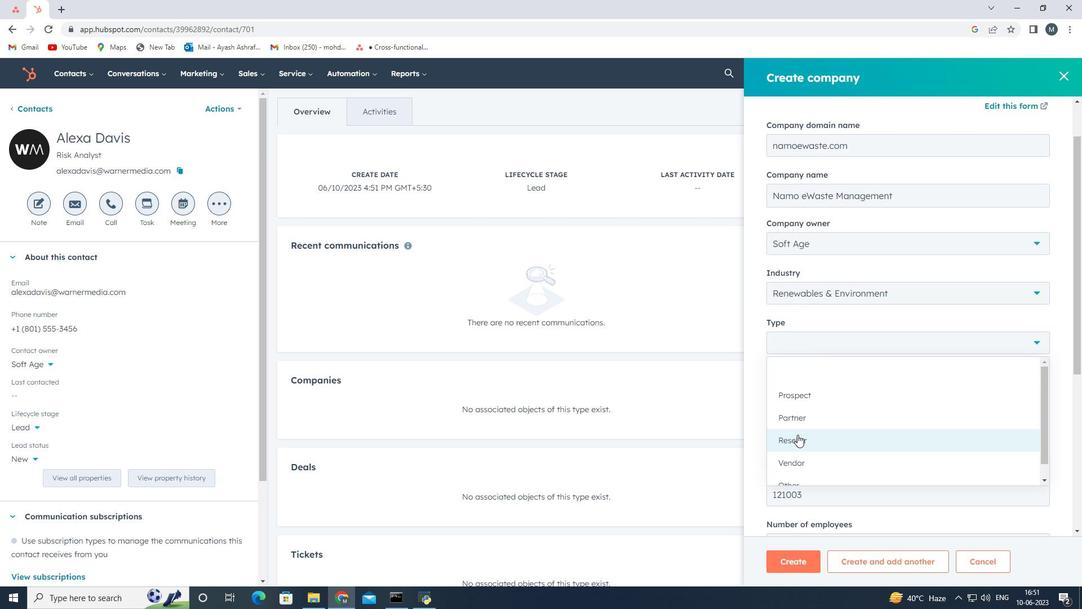 
Action: Mouse pressed left at (796, 441)
Screenshot: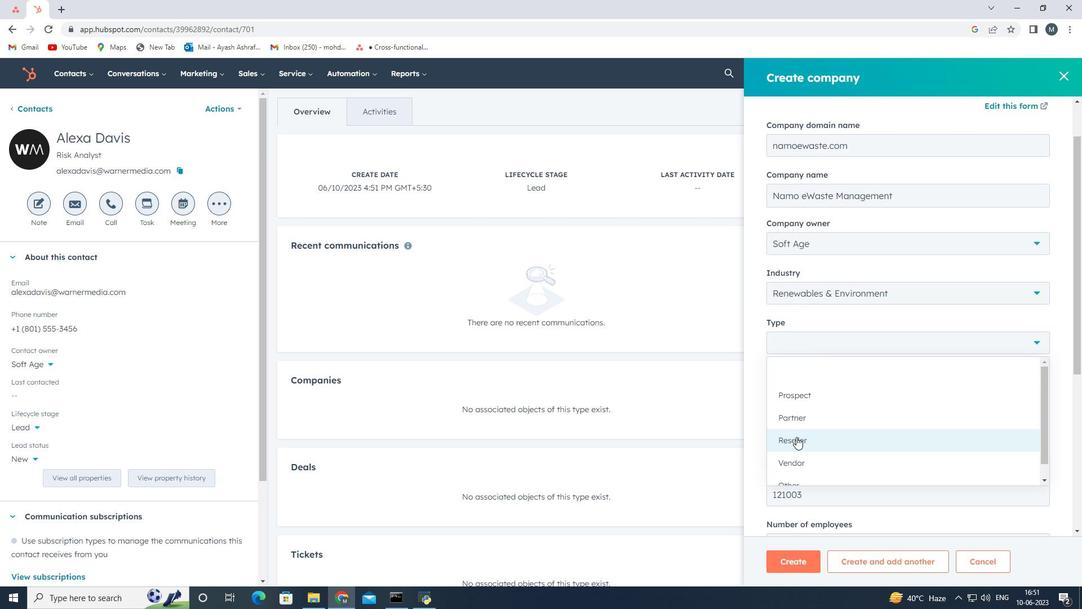 
Action: Mouse moved to (800, 560)
Screenshot: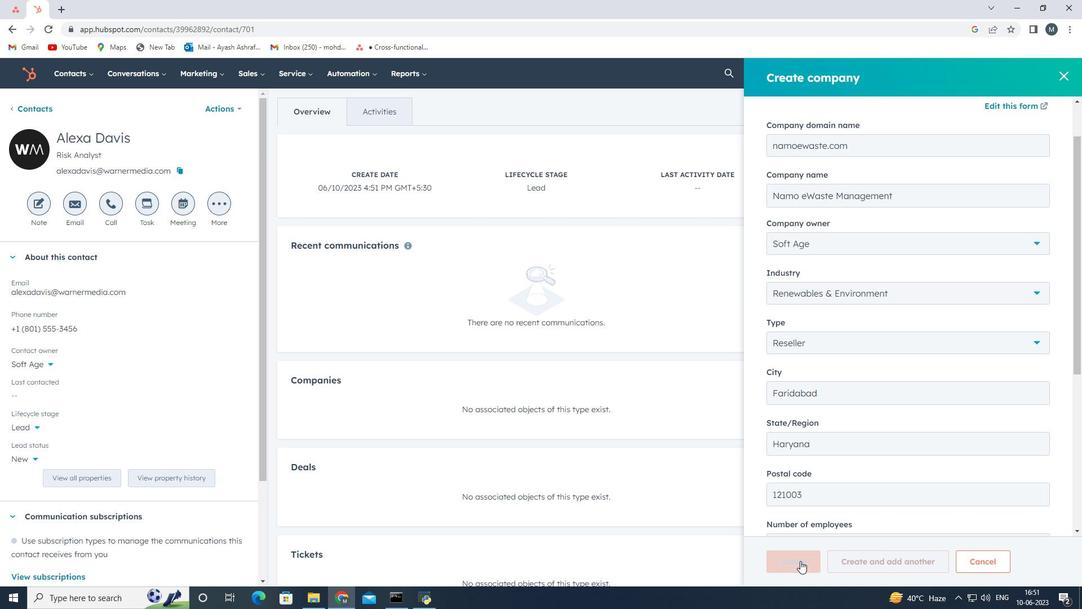 
Action: Mouse pressed left at (800, 560)
Screenshot: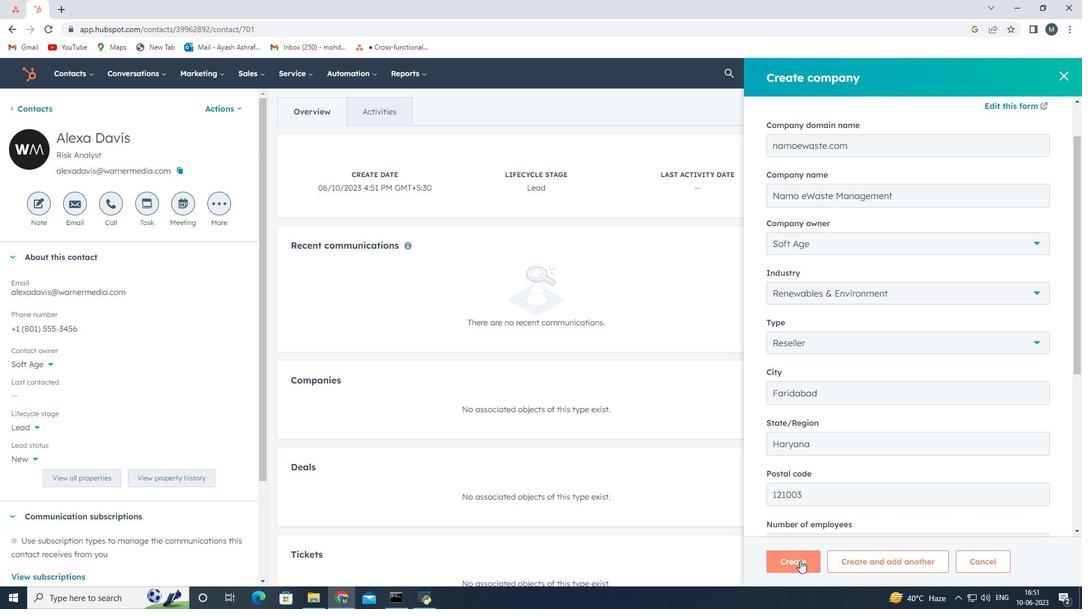 
Action: Mouse moved to (606, 467)
Screenshot: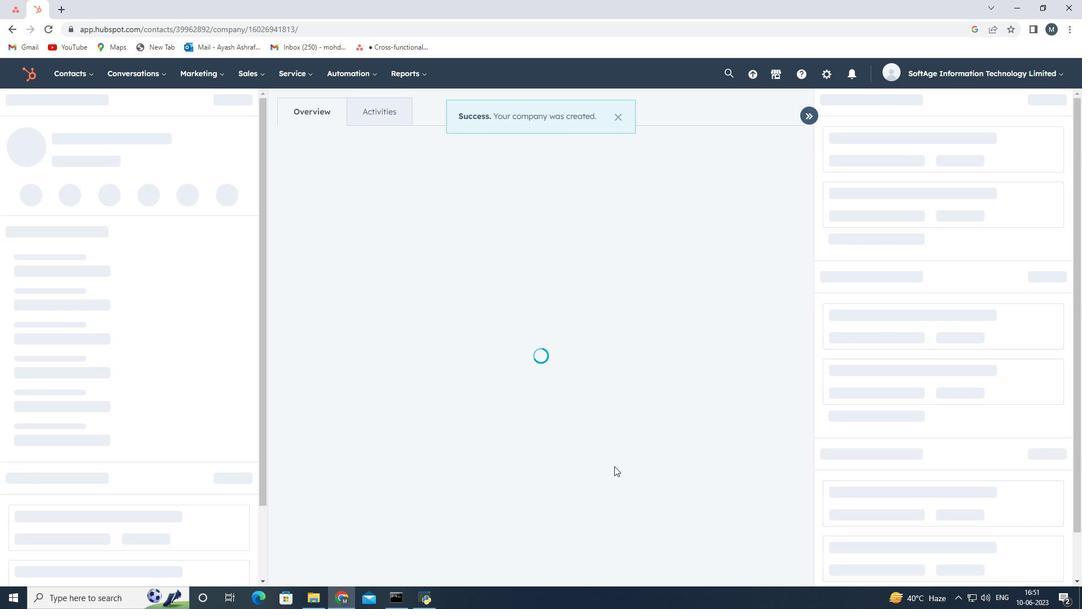 
